 Task: Find connections with filter location Mol with filter topic #CEOwith filter profile language Spanish with filter current company Intelliswift Software with filter school Lions English School with filter industry Geothermal Electric Power Generation with filter service category Date Entry with filter keywords title Painter
Action: Mouse moved to (599, 220)
Screenshot: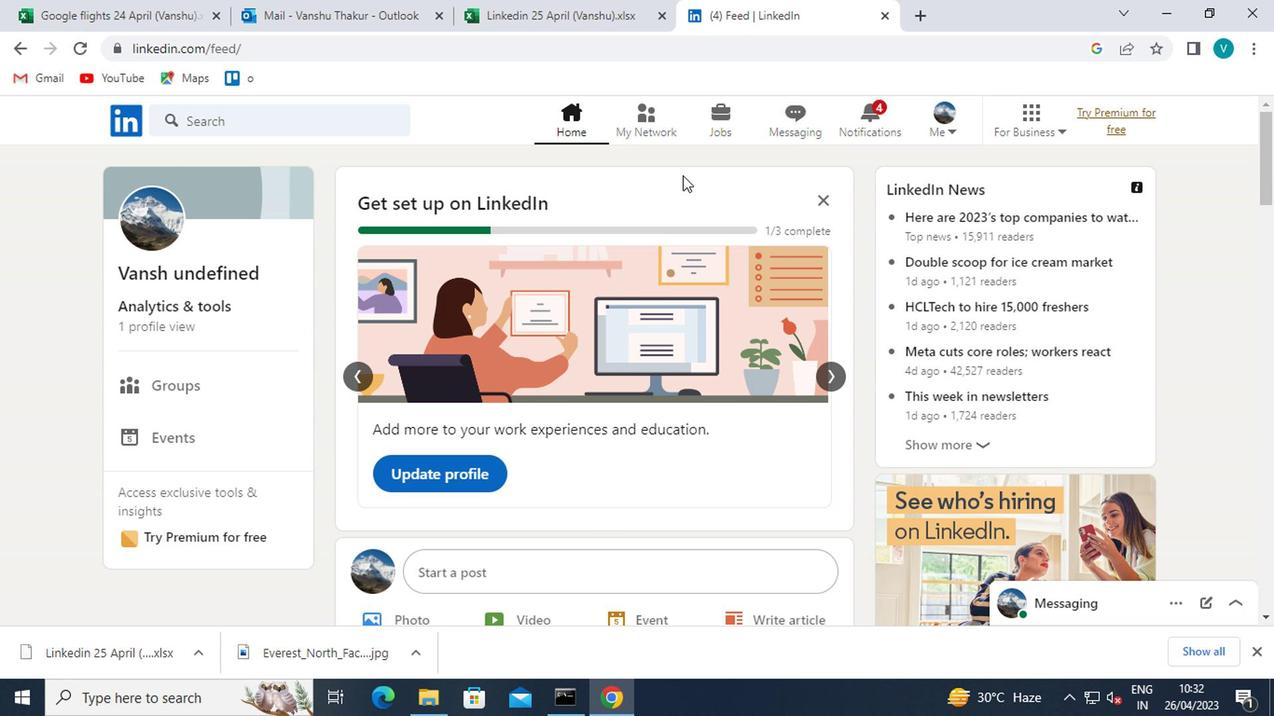 
Action: Mouse pressed left at (599, 220)
Screenshot: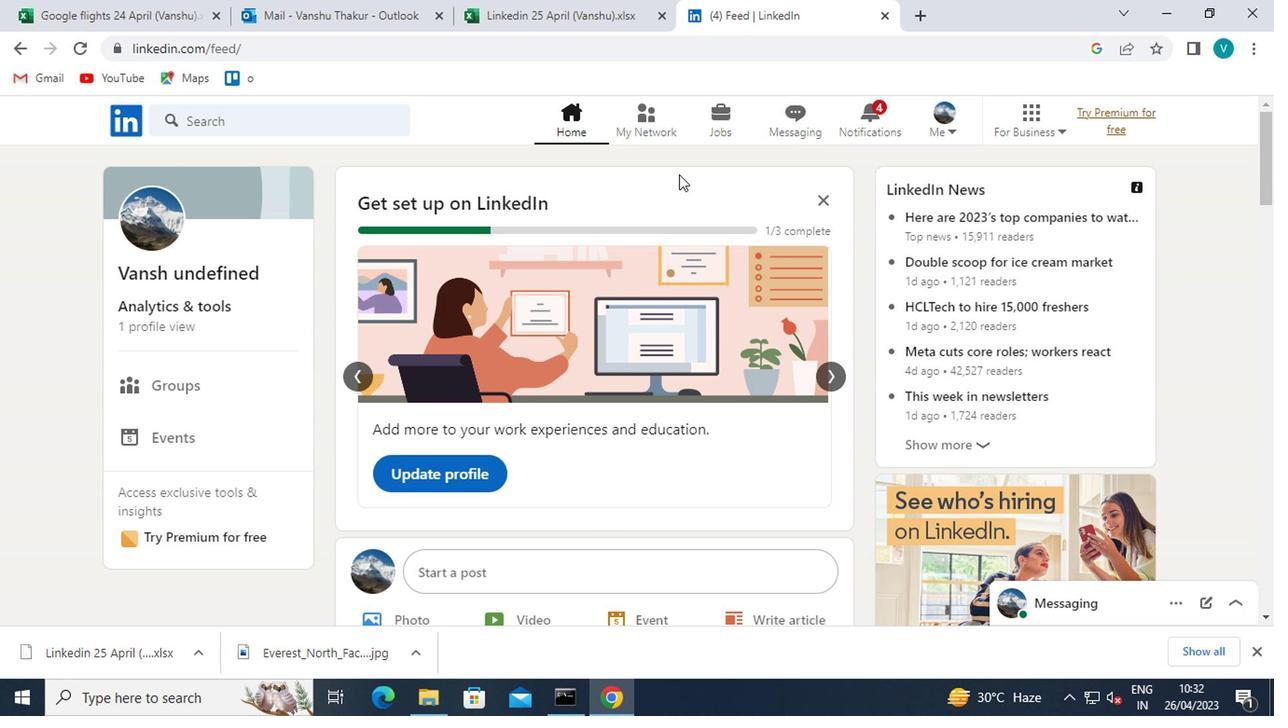 
Action: Mouse moved to (280, 293)
Screenshot: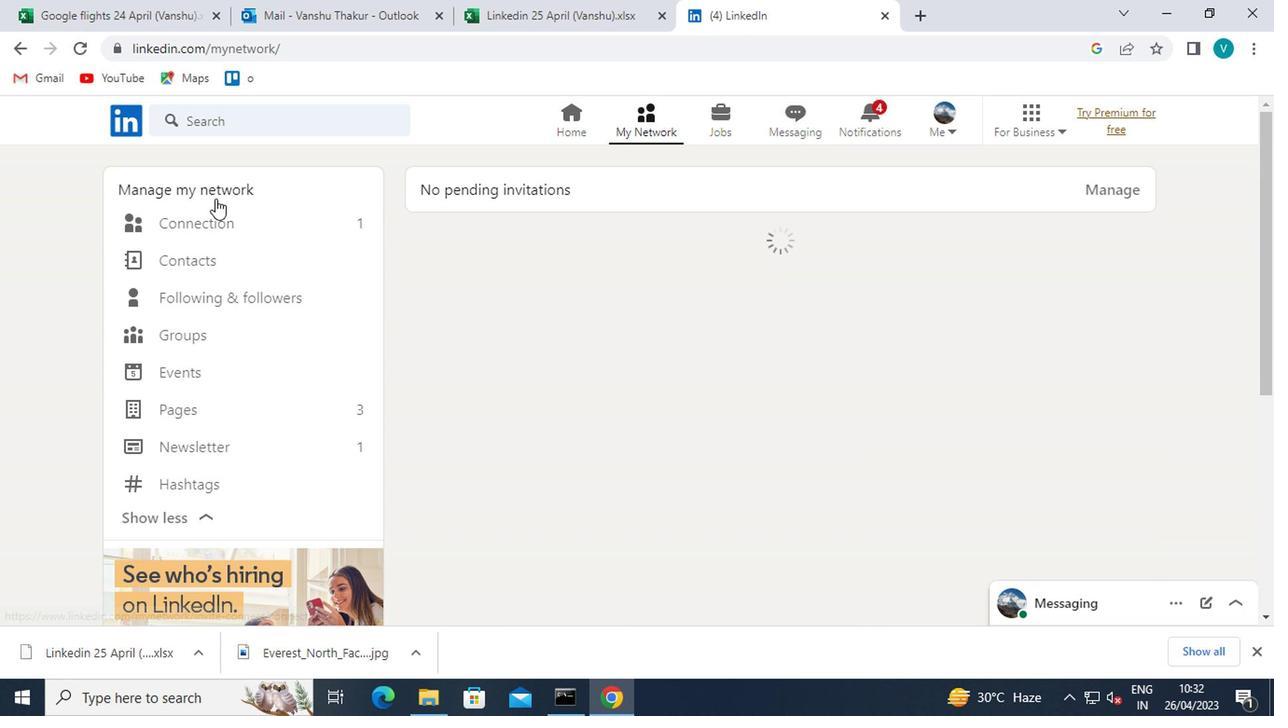 
Action: Mouse pressed left at (280, 293)
Screenshot: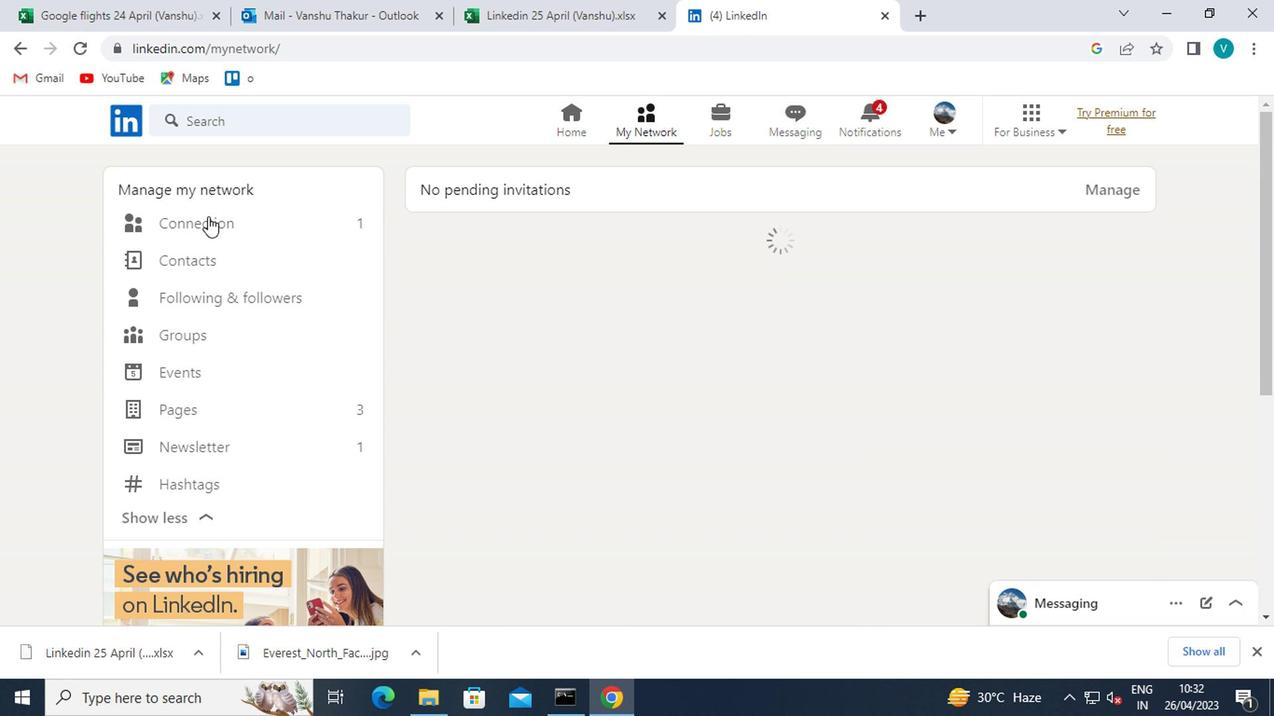 
Action: Mouse moved to (712, 295)
Screenshot: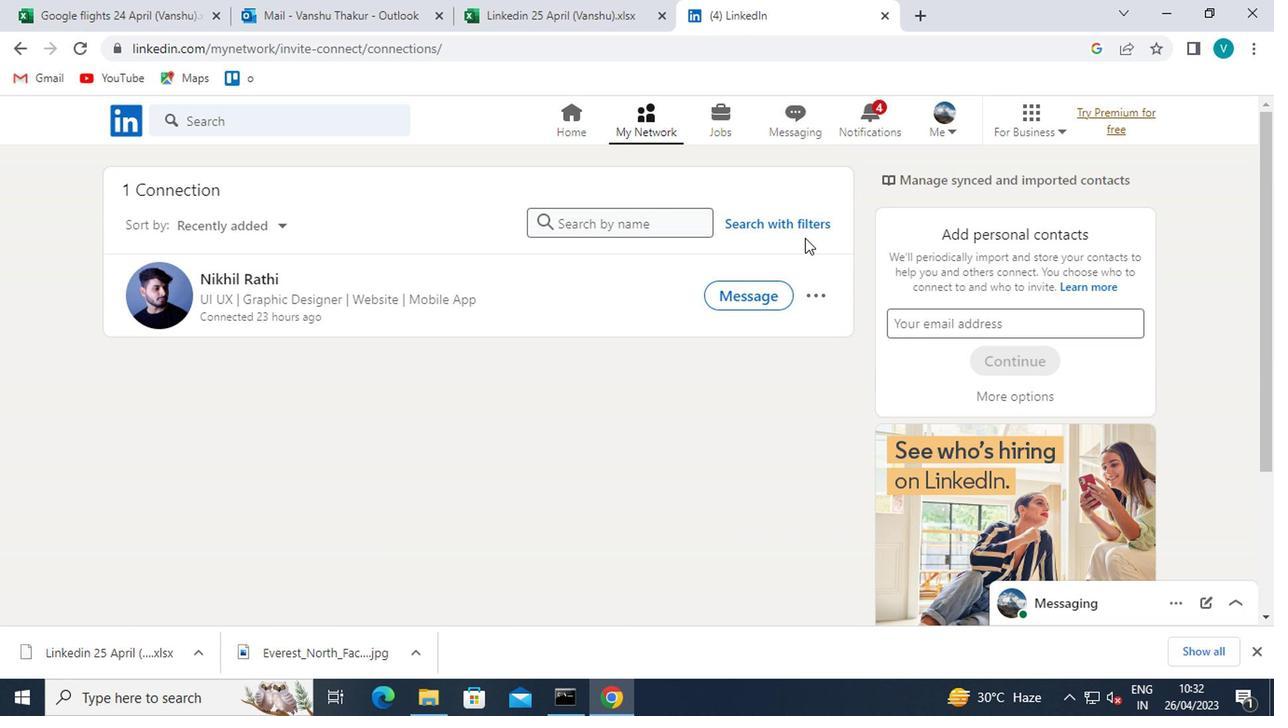 
Action: Mouse pressed left at (712, 295)
Screenshot: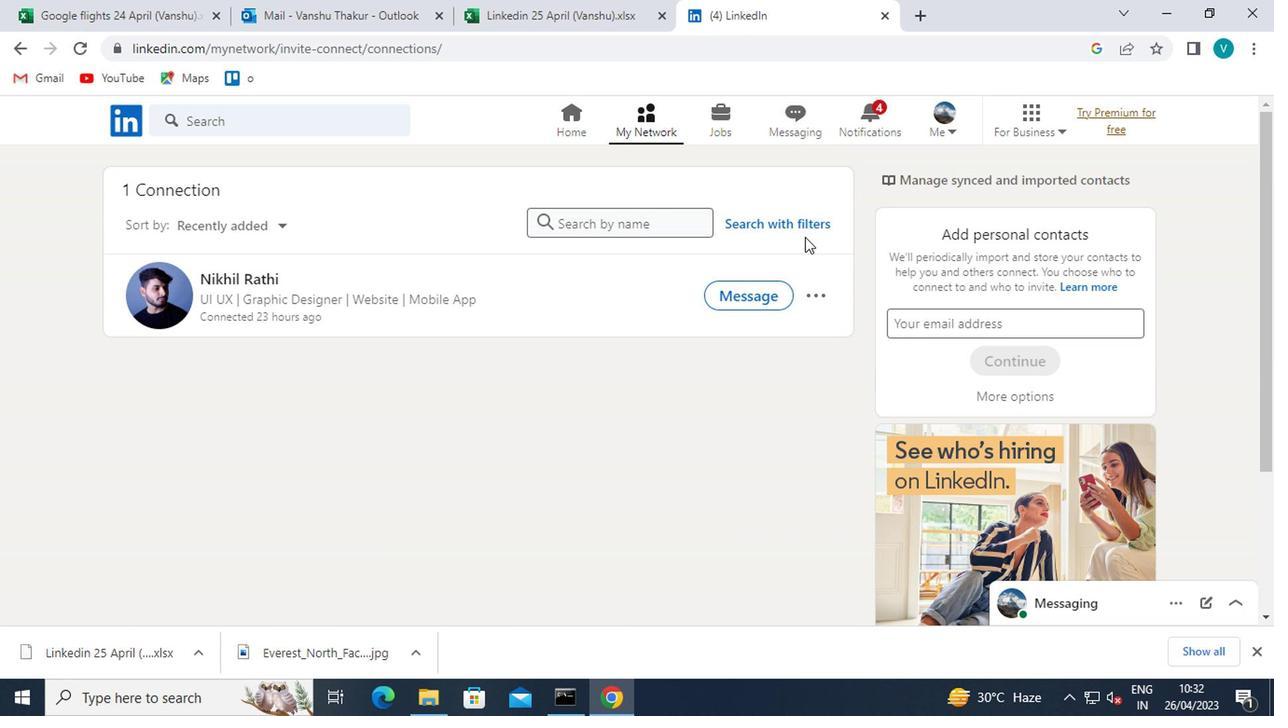 
Action: Mouse moved to (589, 261)
Screenshot: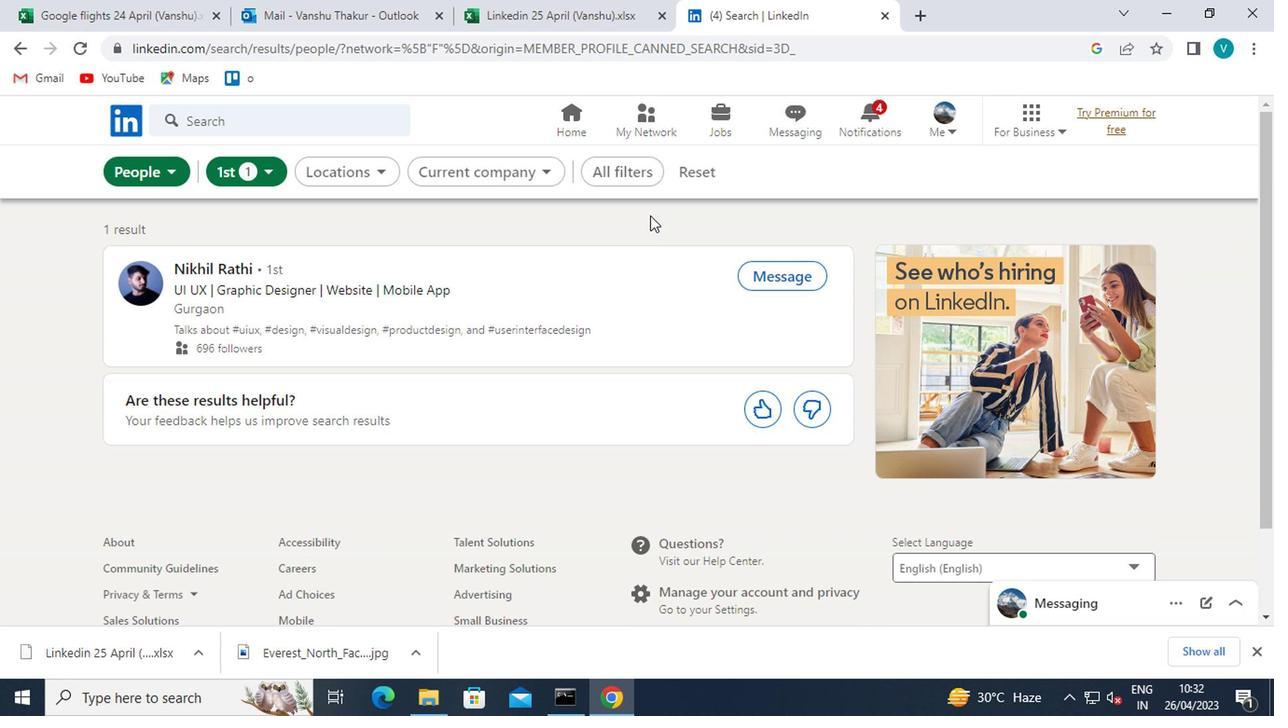 
Action: Mouse pressed left at (589, 261)
Screenshot: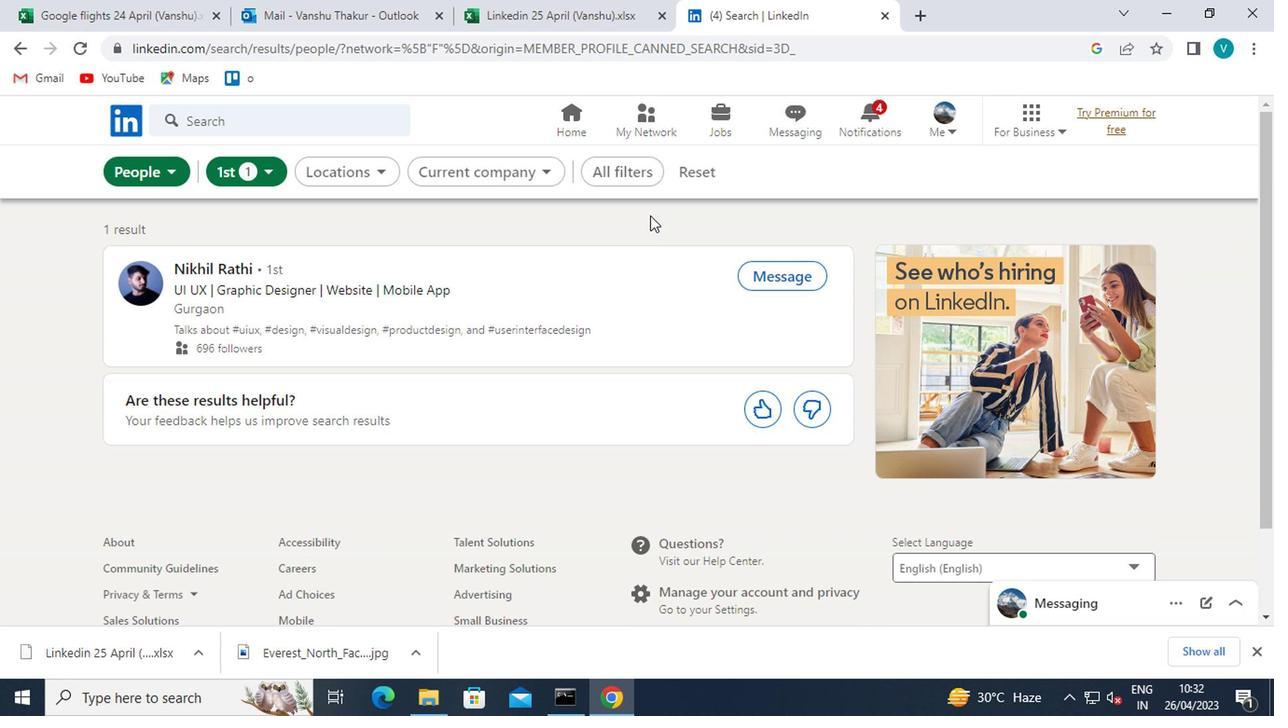 
Action: Mouse moved to (758, 406)
Screenshot: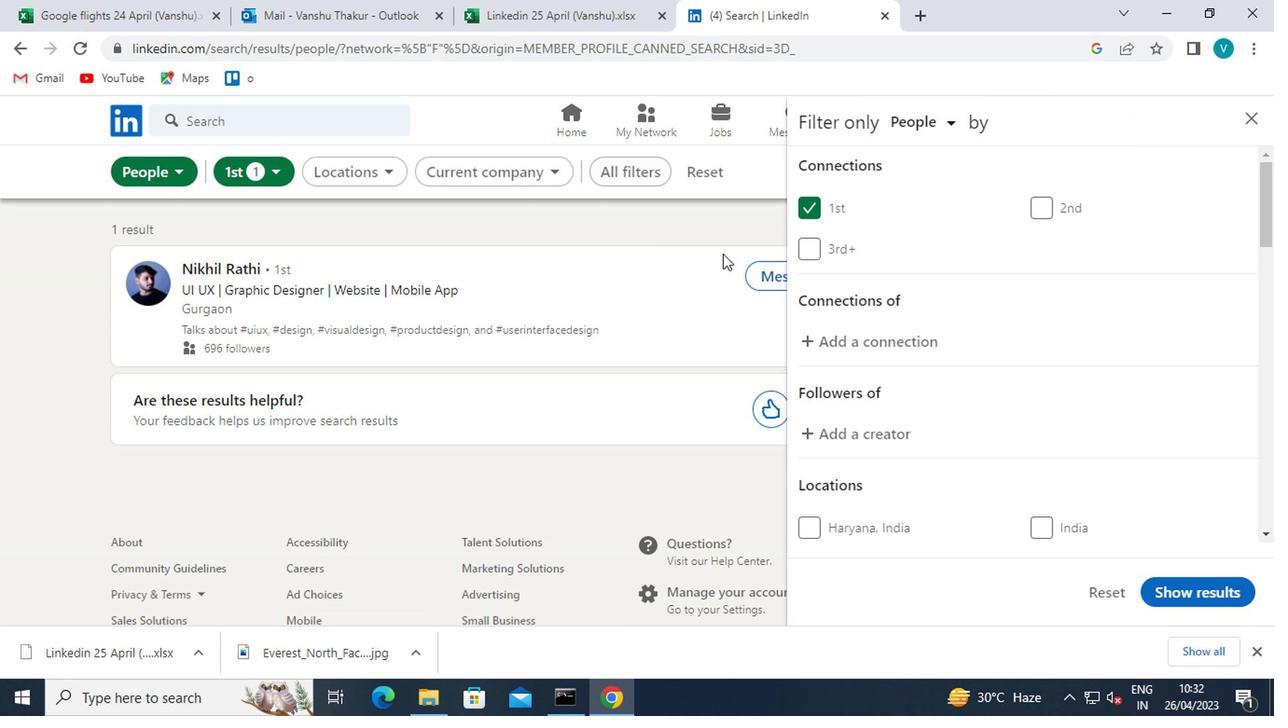 
Action: Mouse scrolled (758, 405) with delta (0, 0)
Screenshot: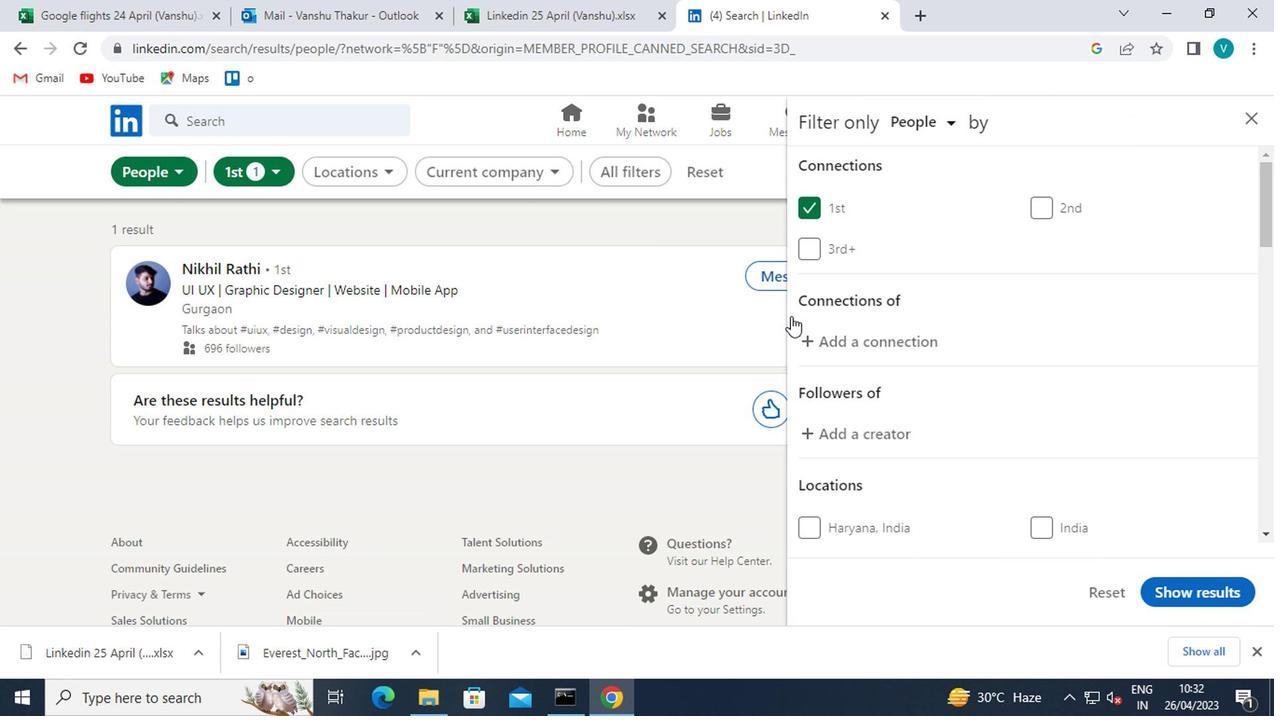 
Action: Mouse moved to (761, 410)
Screenshot: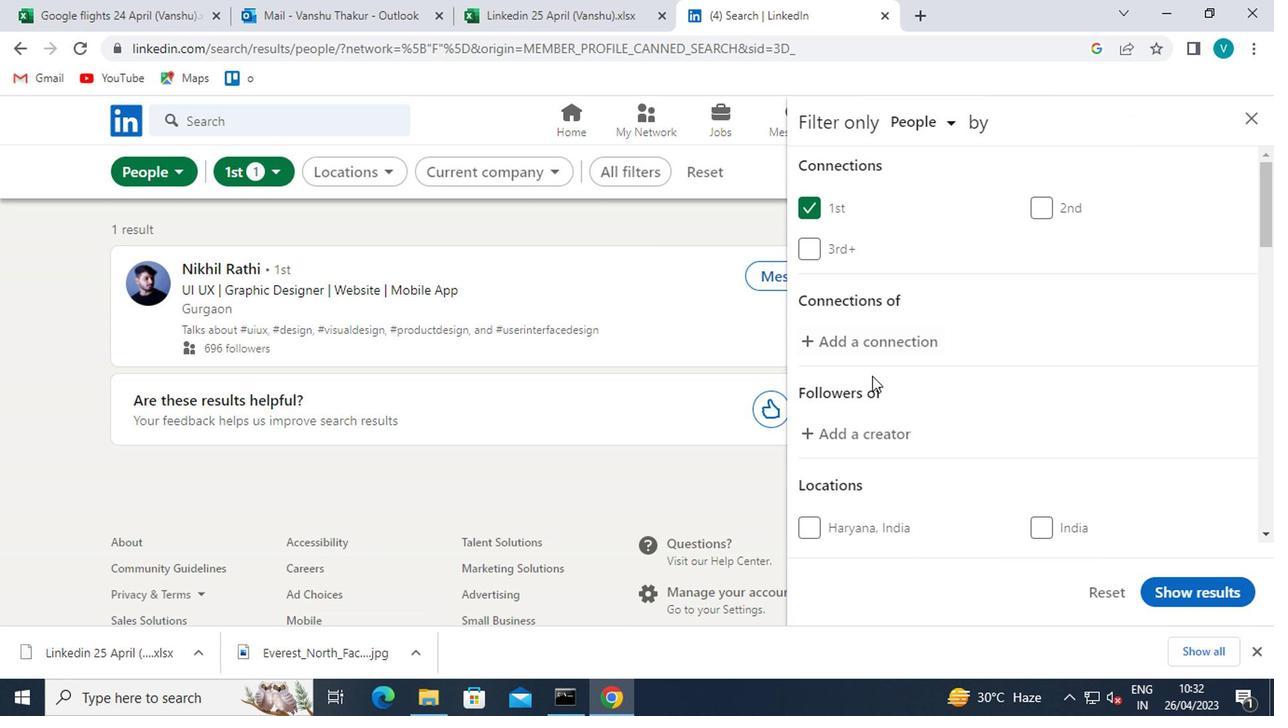 
Action: Mouse scrolled (761, 409) with delta (0, 0)
Screenshot: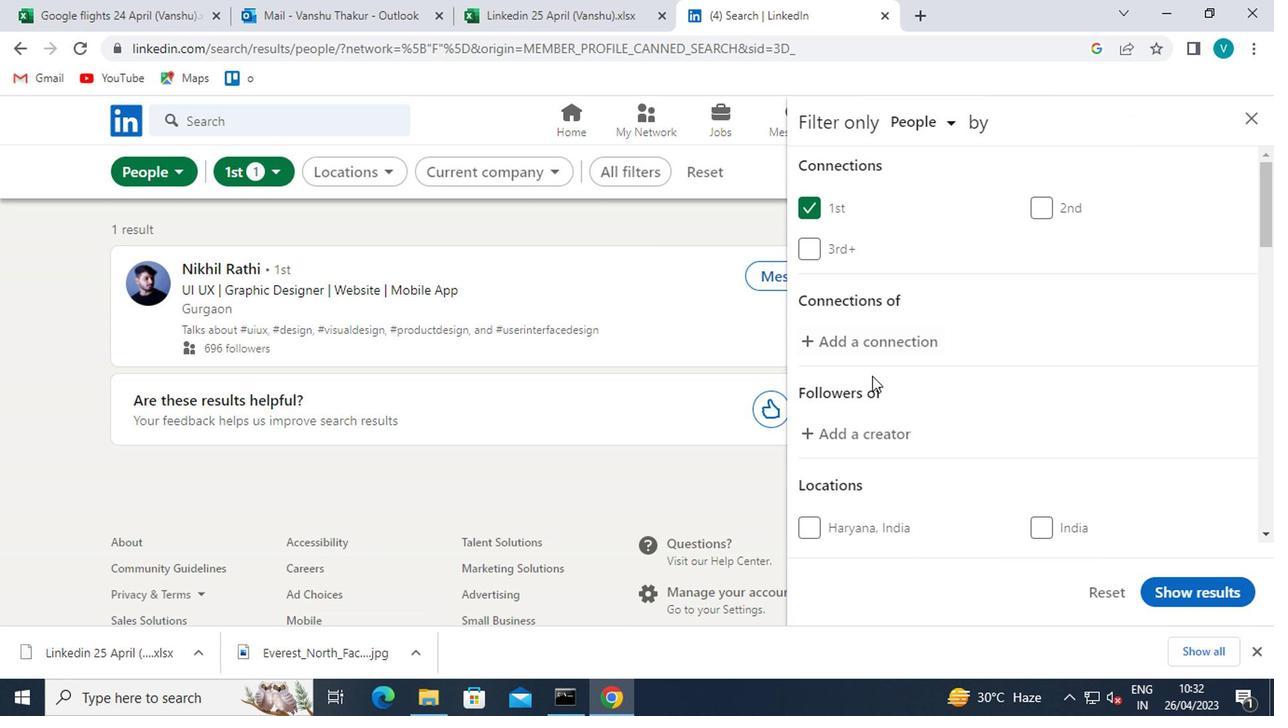 
Action: Mouse moved to (757, 439)
Screenshot: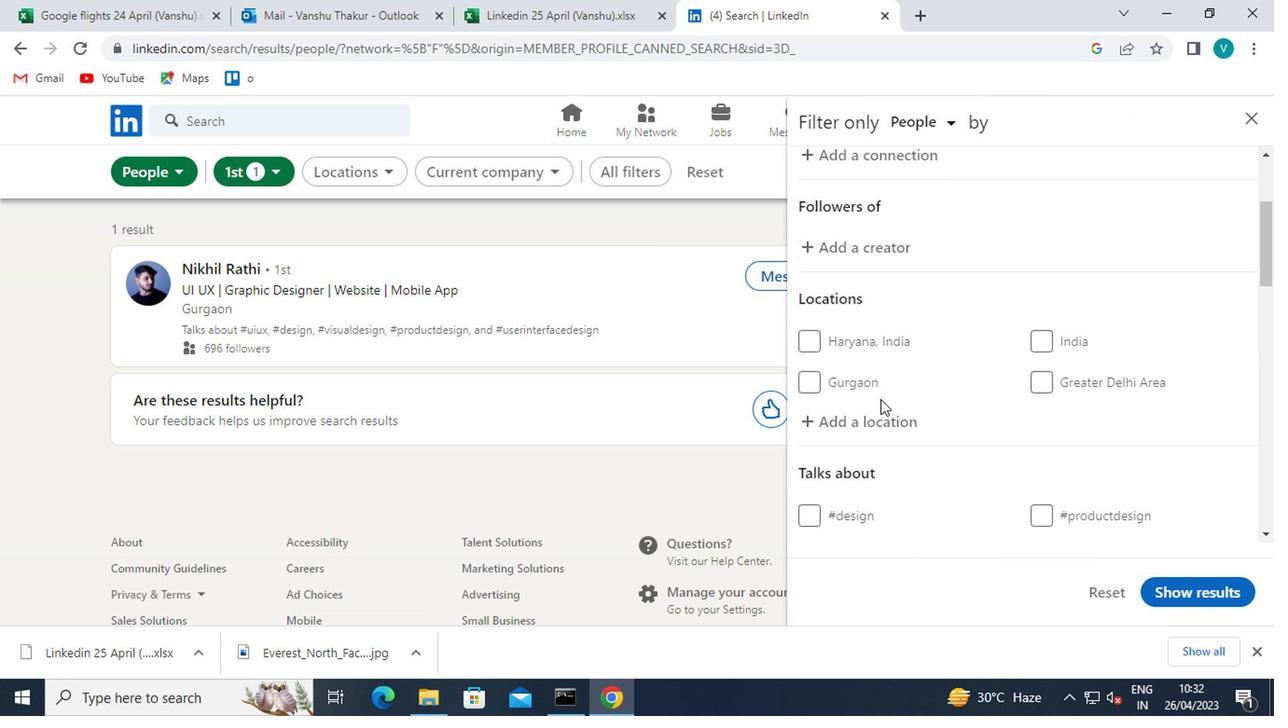 
Action: Mouse pressed left at (757, 439)
Screenshot: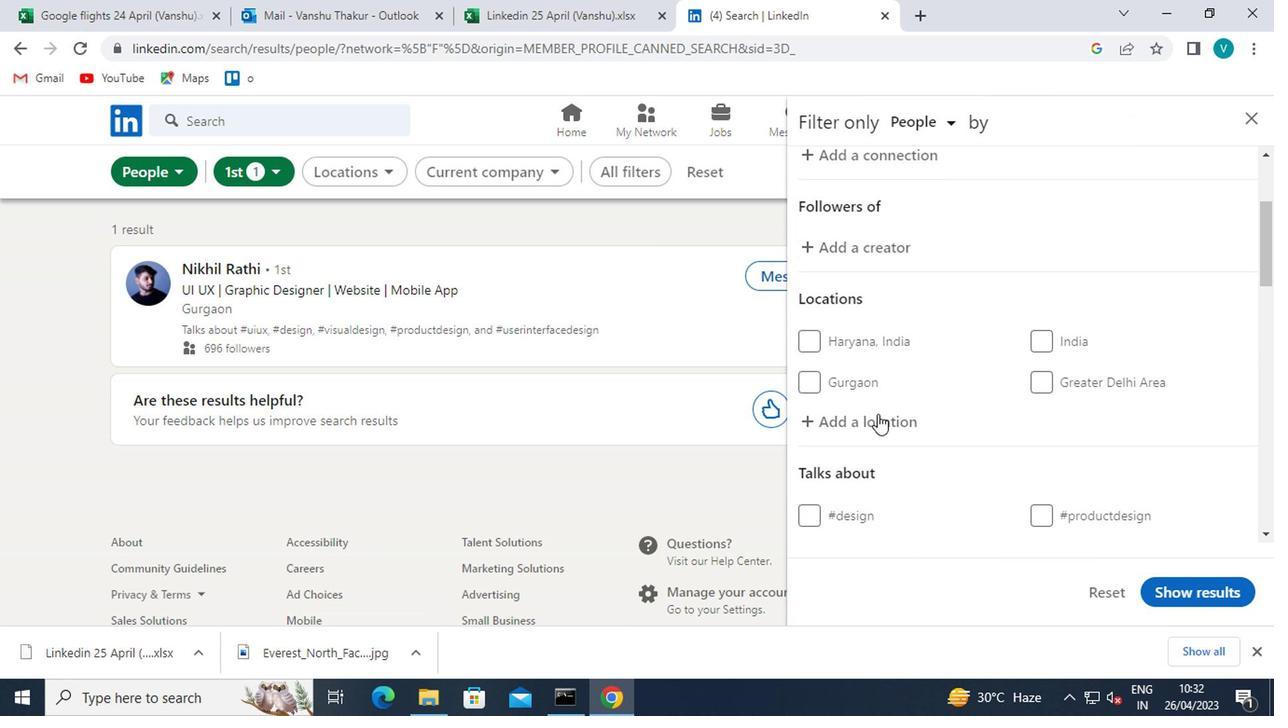 
Action: Key pressed <Key.shift>MOL
Screenshot: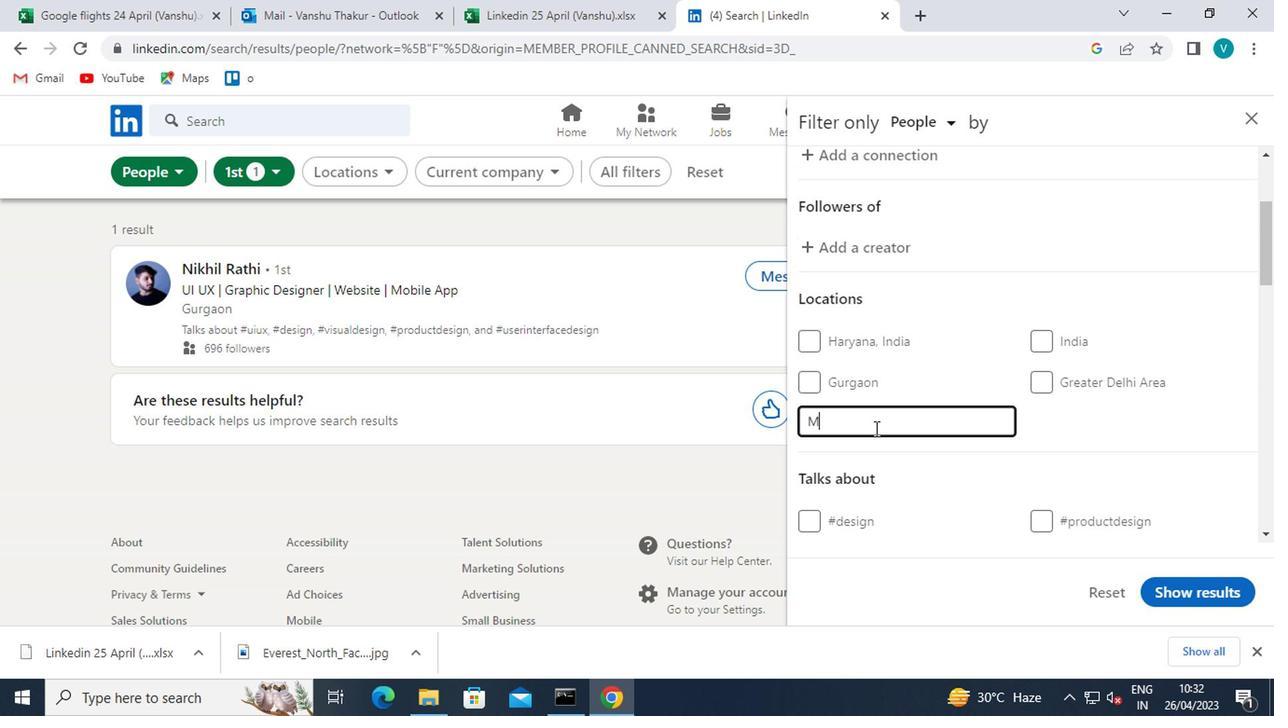 
Action: Mouse moved to (767, 478)
Screenshot: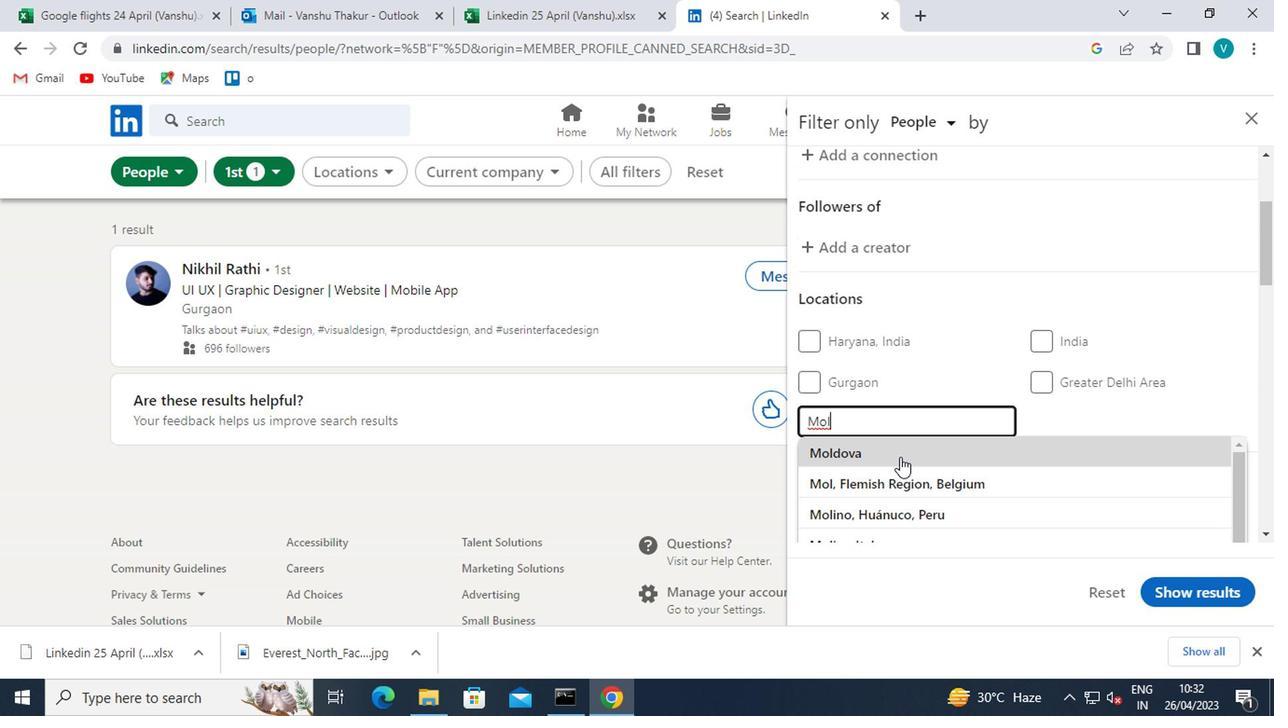 
Action: Mouse pressed left at (767, 478)
Screenshot: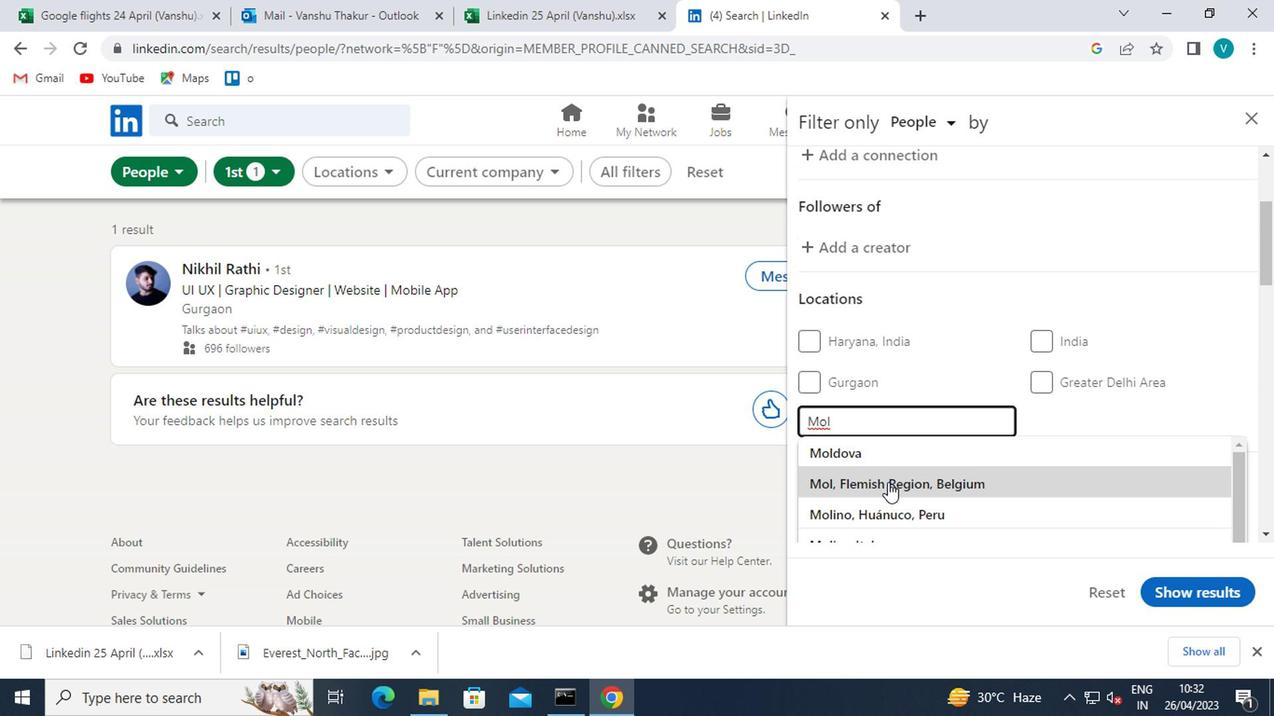 
Action: Mouse moved to (812, 429)
Screenshot: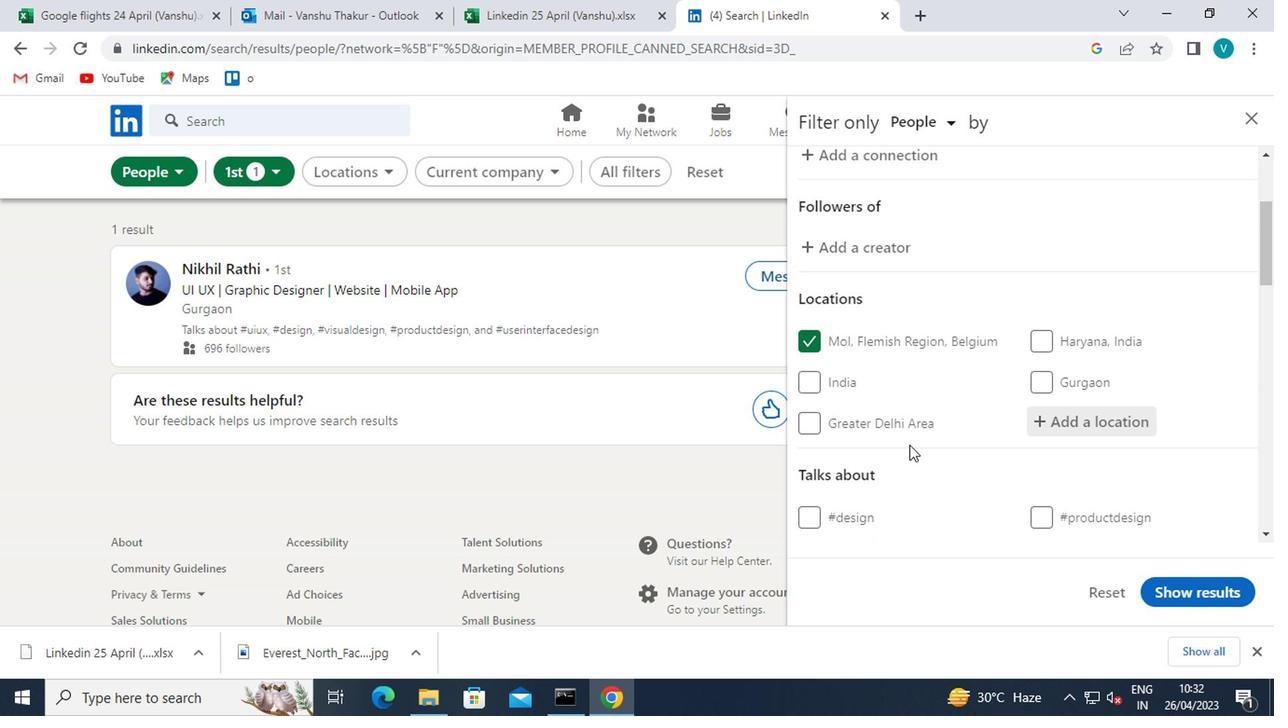 
Action: Mouse scrolled (812, 428) with delta (0, 0)
Screenshot: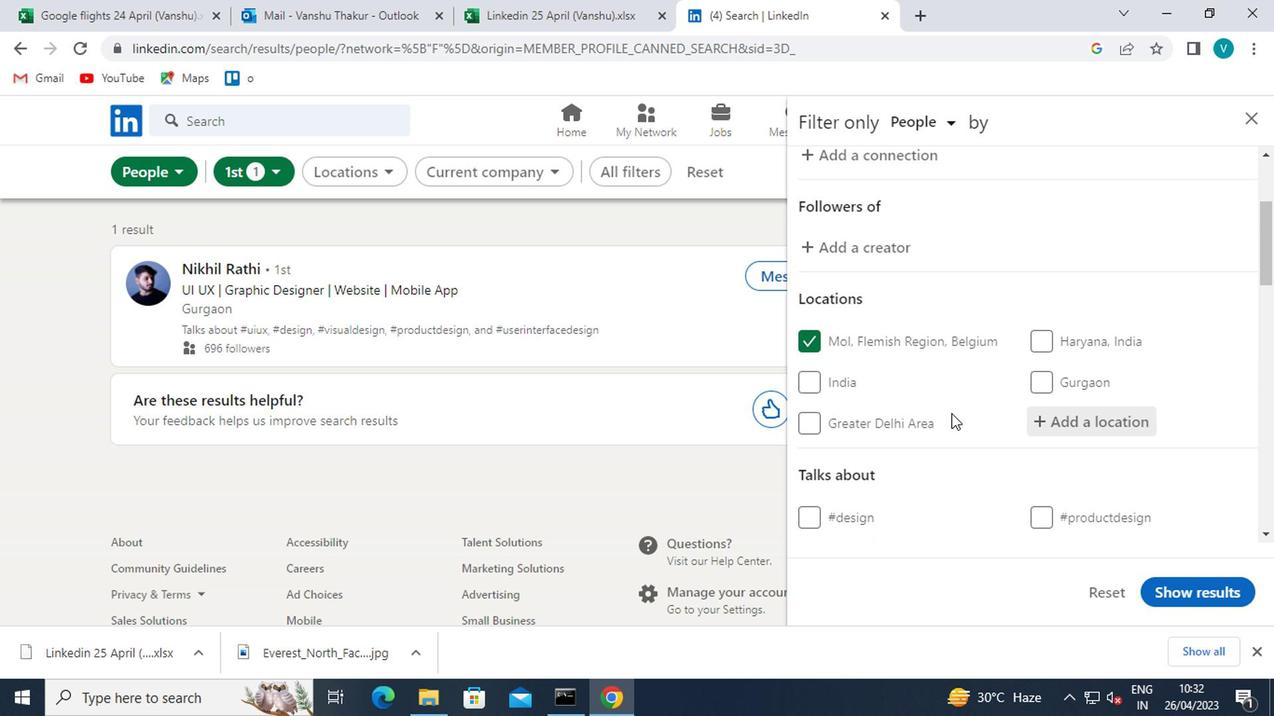 
Action: Mouse moved to (879, 495)
Screenshot: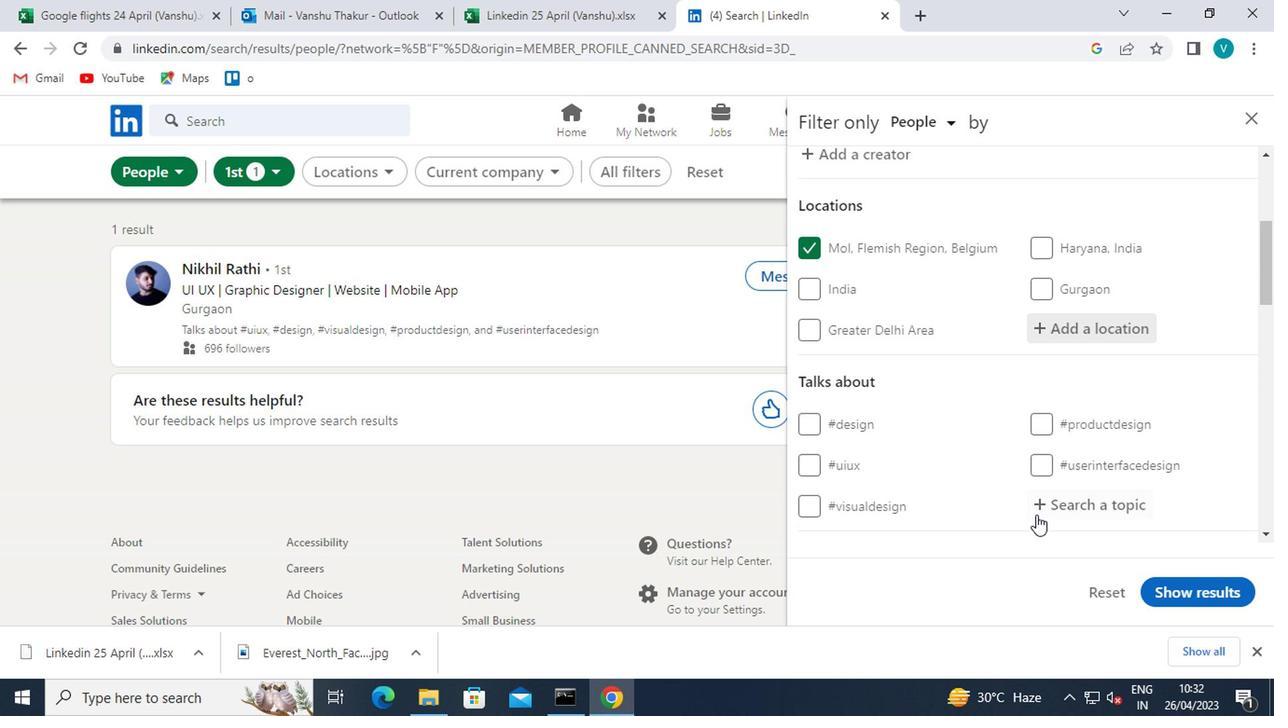 
Action: Mouse pressed left at (879, 495)
Screenshot: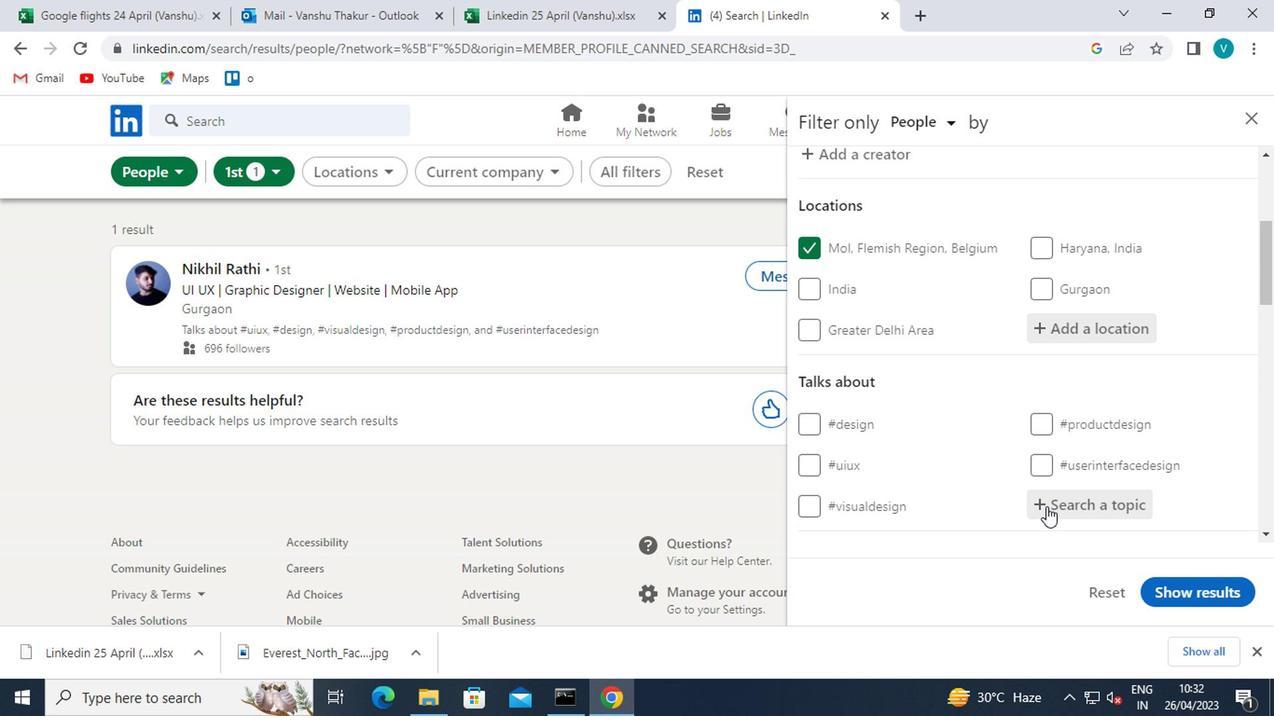 
Action: Key pressed <Key.shift>#<Key.shift>CEO
Screenshot: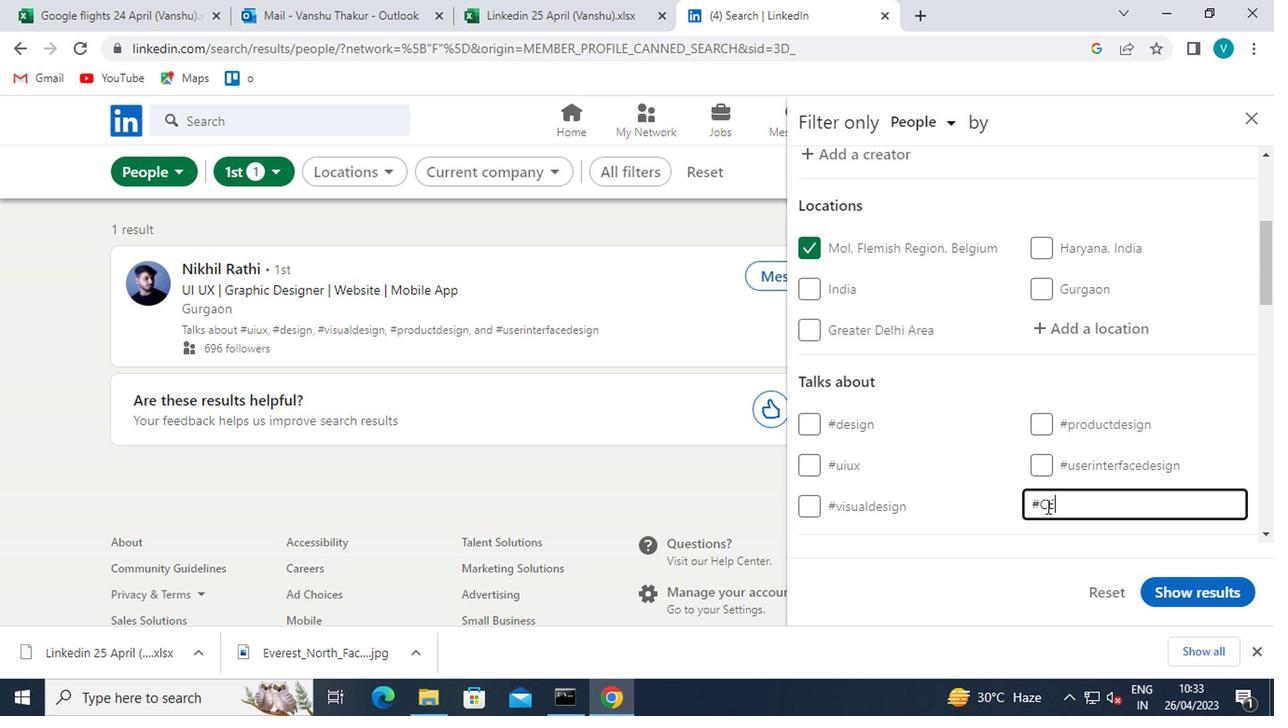
Action: Mouse moved to (869, 512)
Screenshot: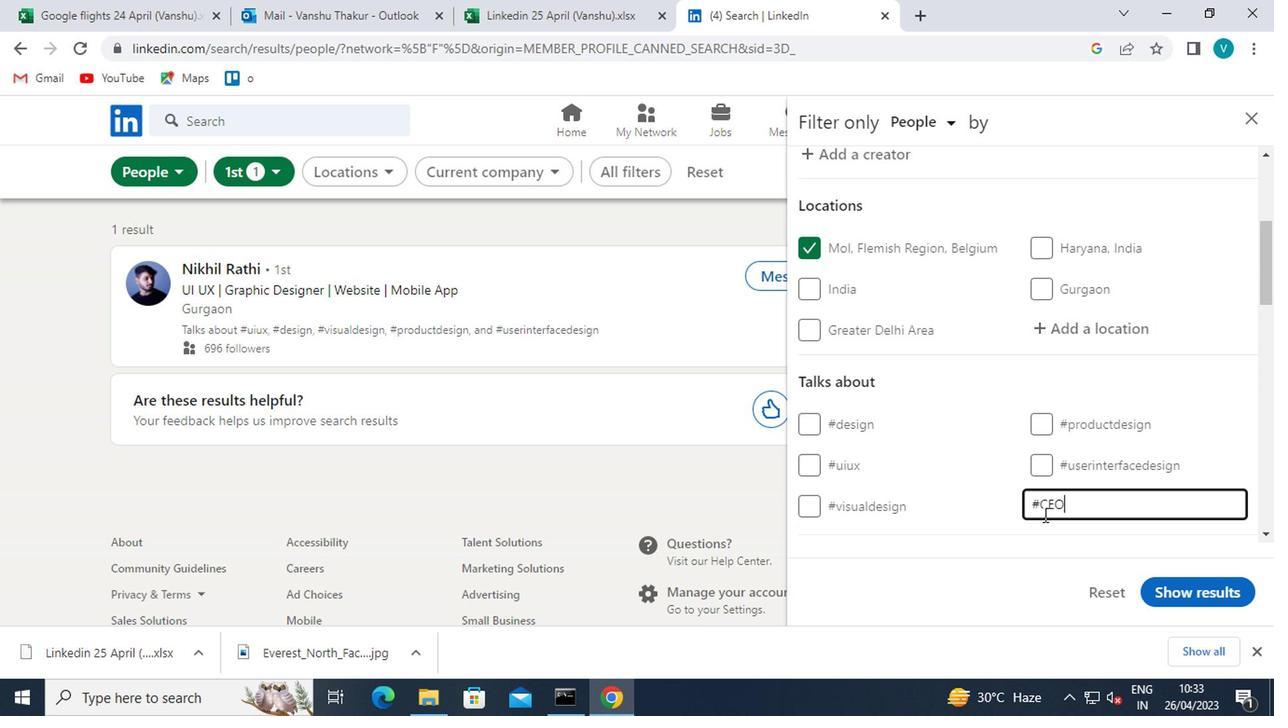 
Action: Mouse pressed left at (869, 512)
Screenshot: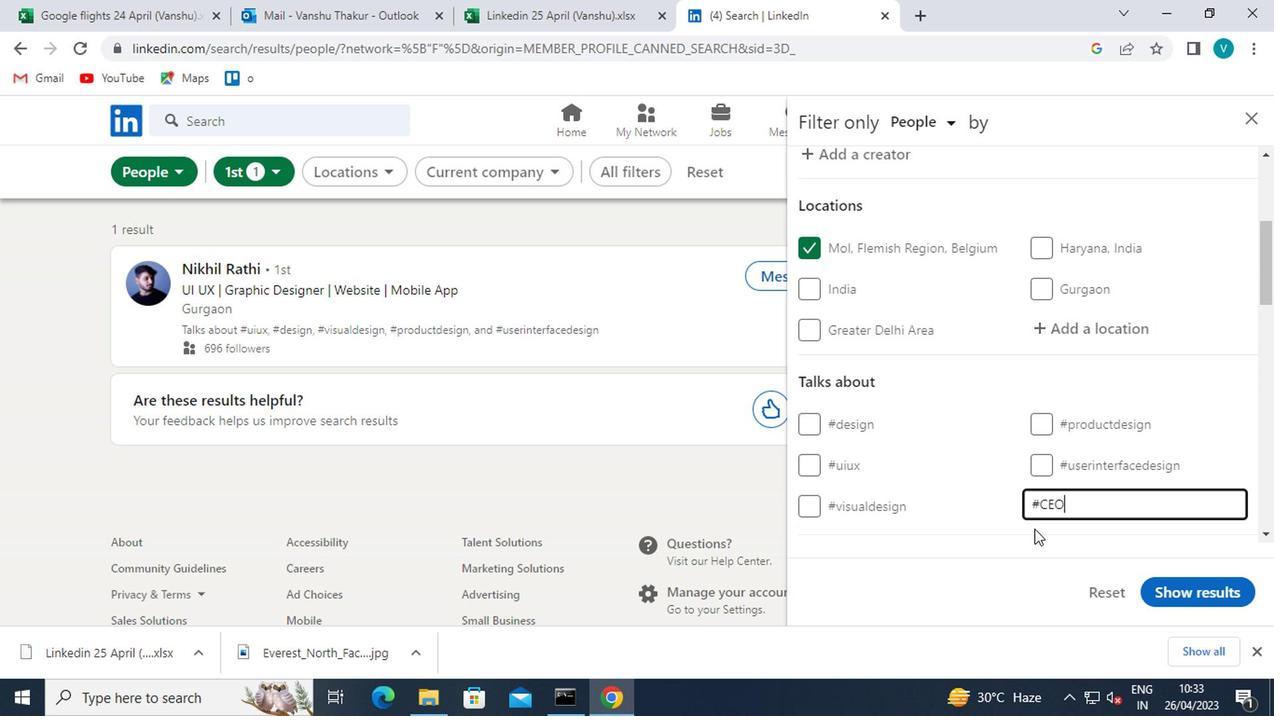 
Action: Mouse scrolled (869, 511) with delta (0, 0)
Screenshot: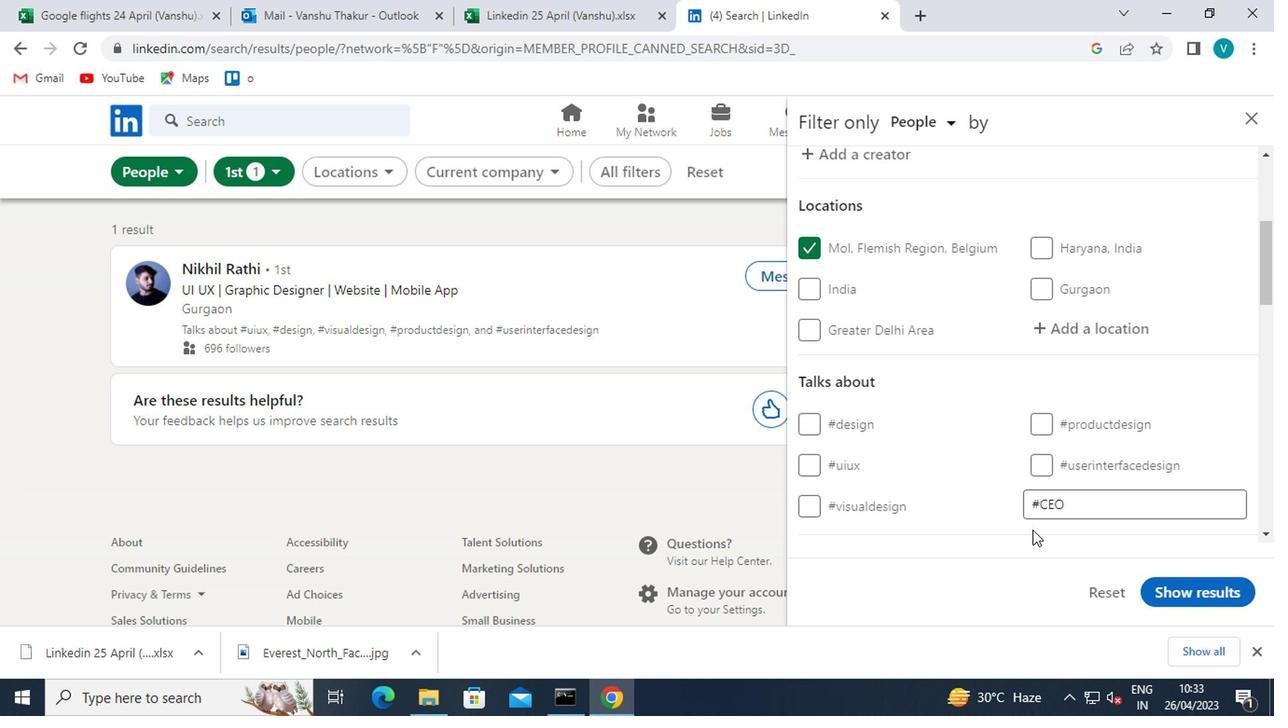 
Action: Mouse scrolled (869, 511) with delta (0, 0)
Screenshot: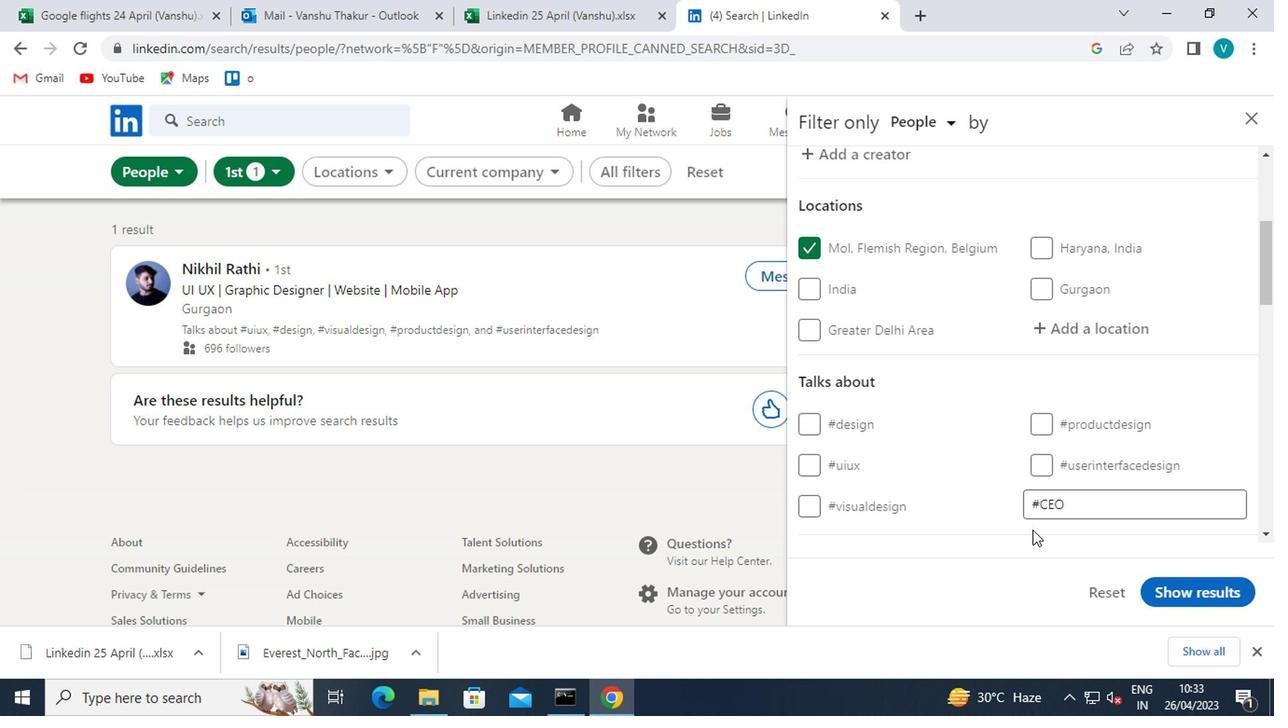 
Action: Mouse moved to (755, 421)
Screenshot: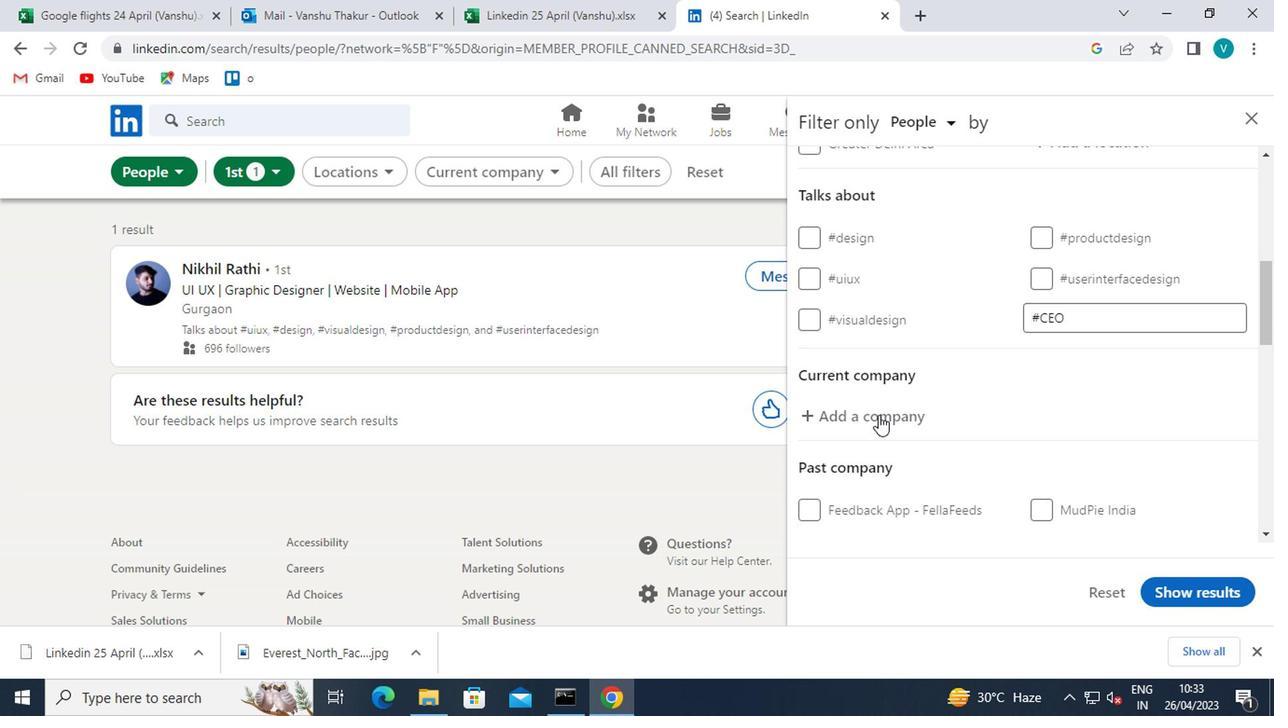
Action: Mouse pressed left at (755, 421)
Screenshot: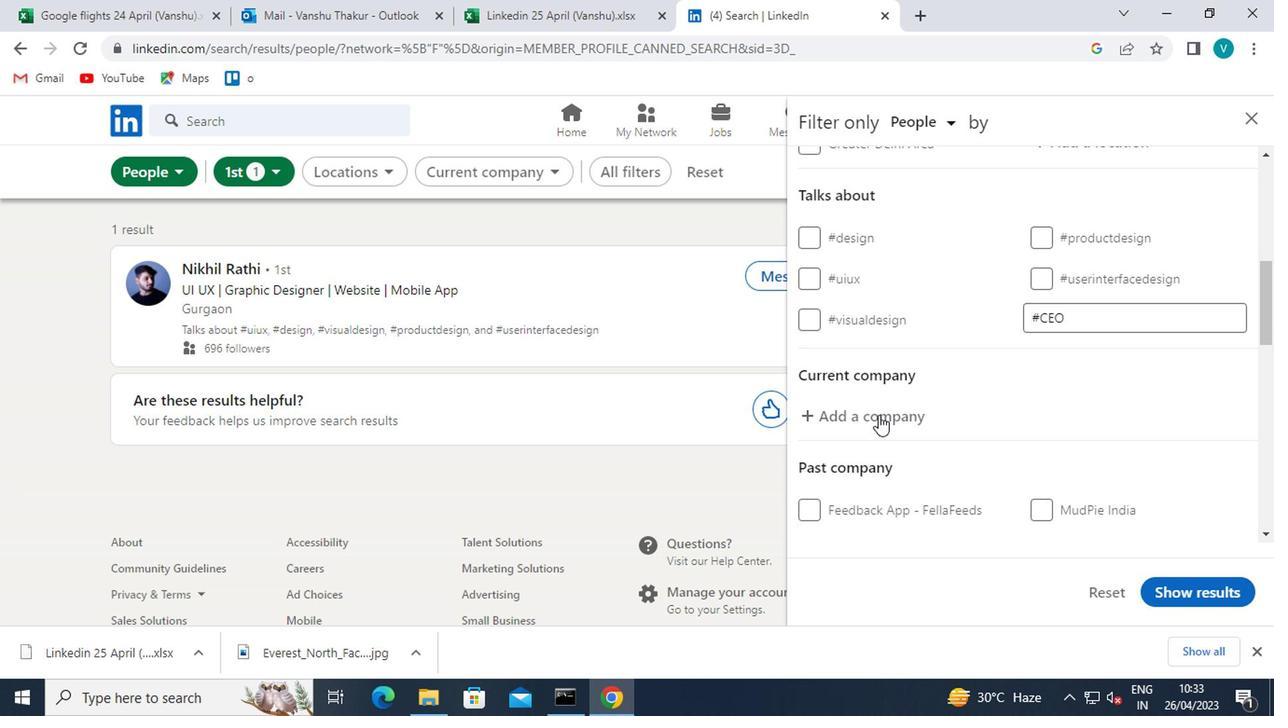 
Action: Mouse moved to (755, 434)
Screenshot: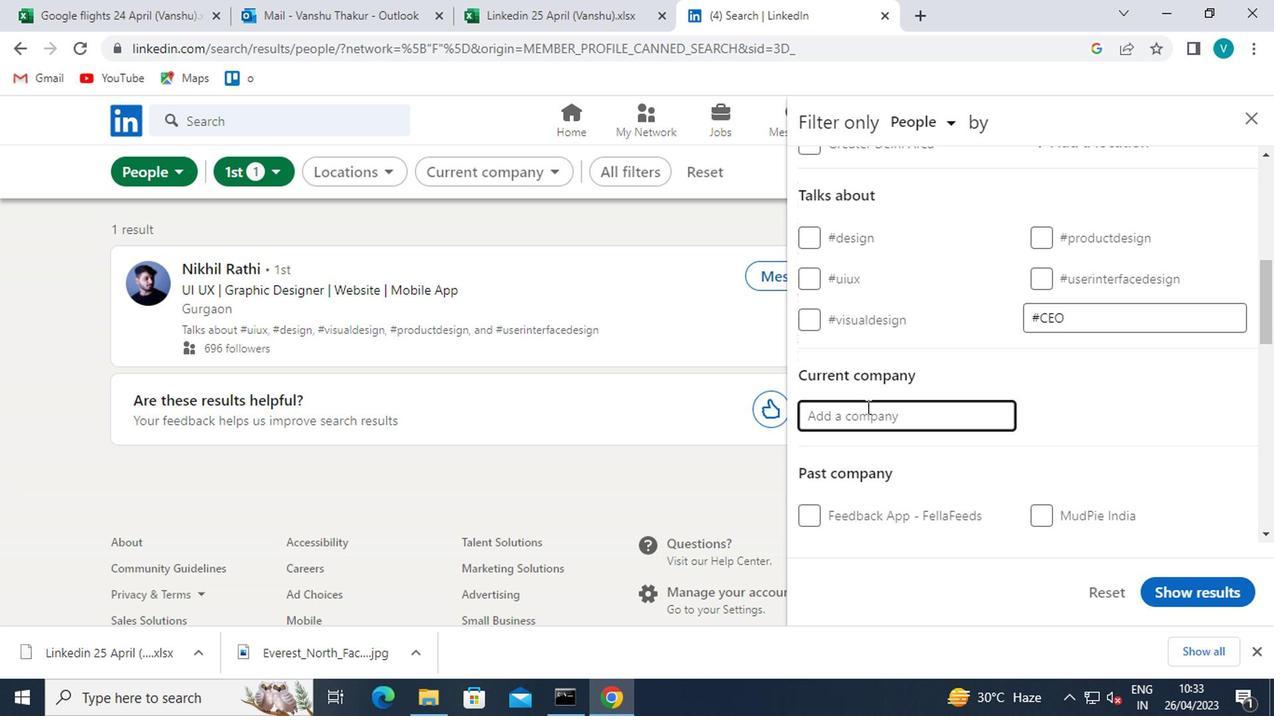 
Action: Key pressed <Key.shift>INTELLISWIFT
Screenshot: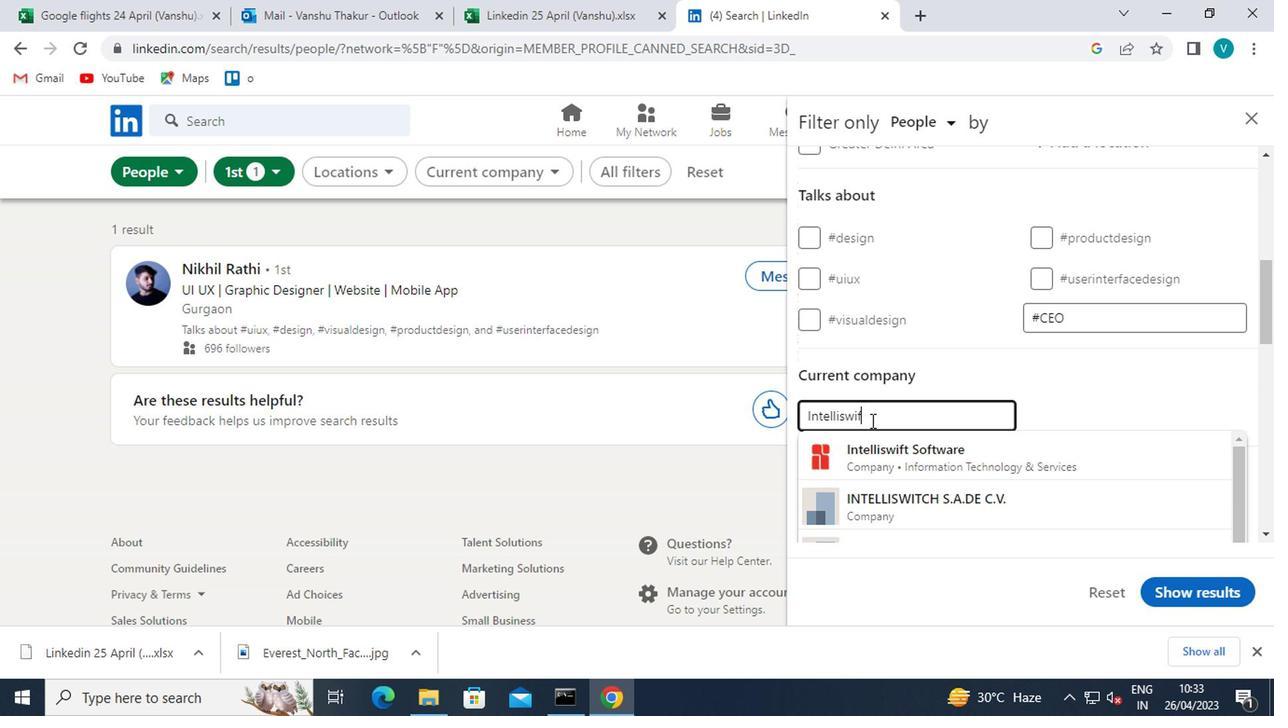 
Action: Mouse moved to (771, 465)
Screenshot: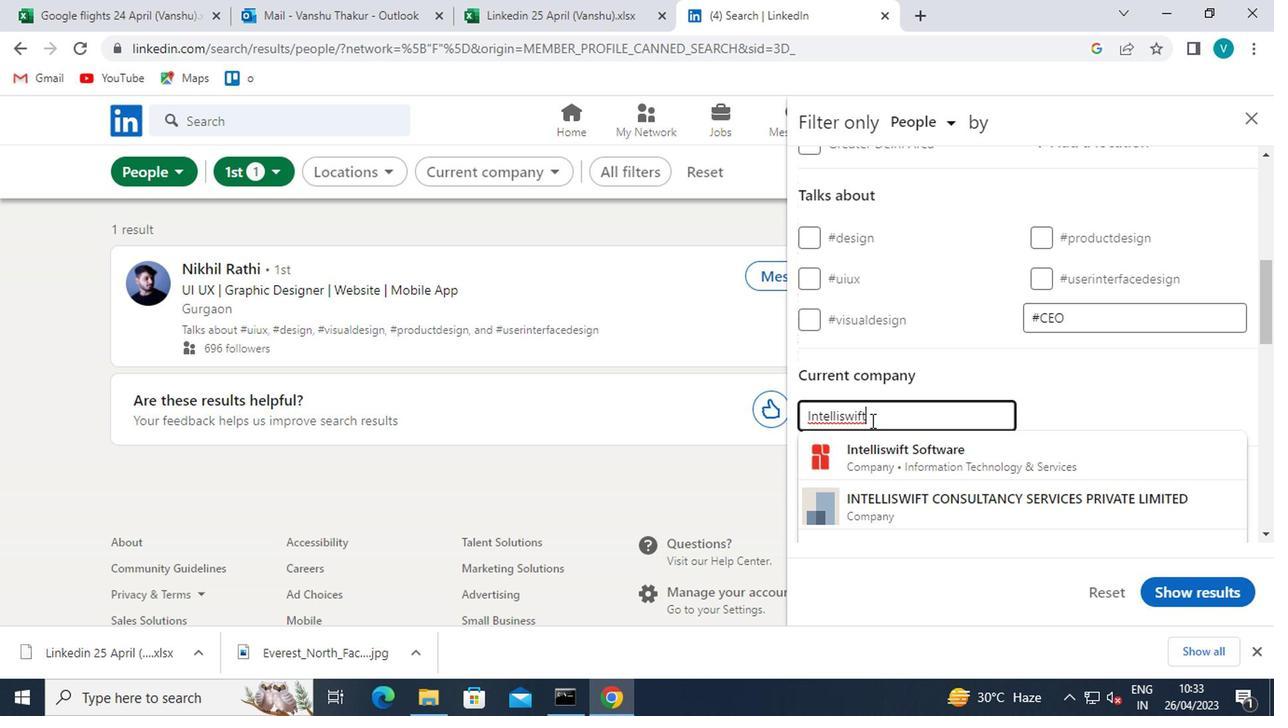 
Action: Mouse pressed left at (771, 465)
Screenshot: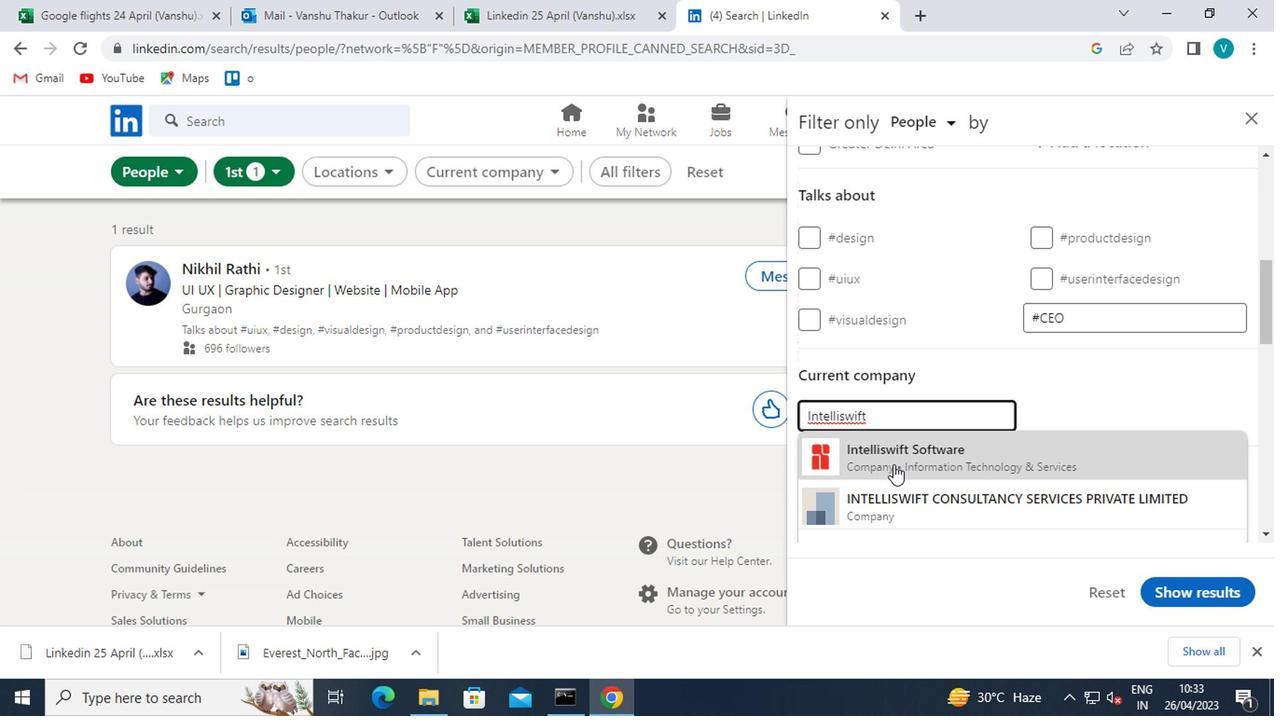 
Action: Mouse moved to (766, 459)
Screenshot: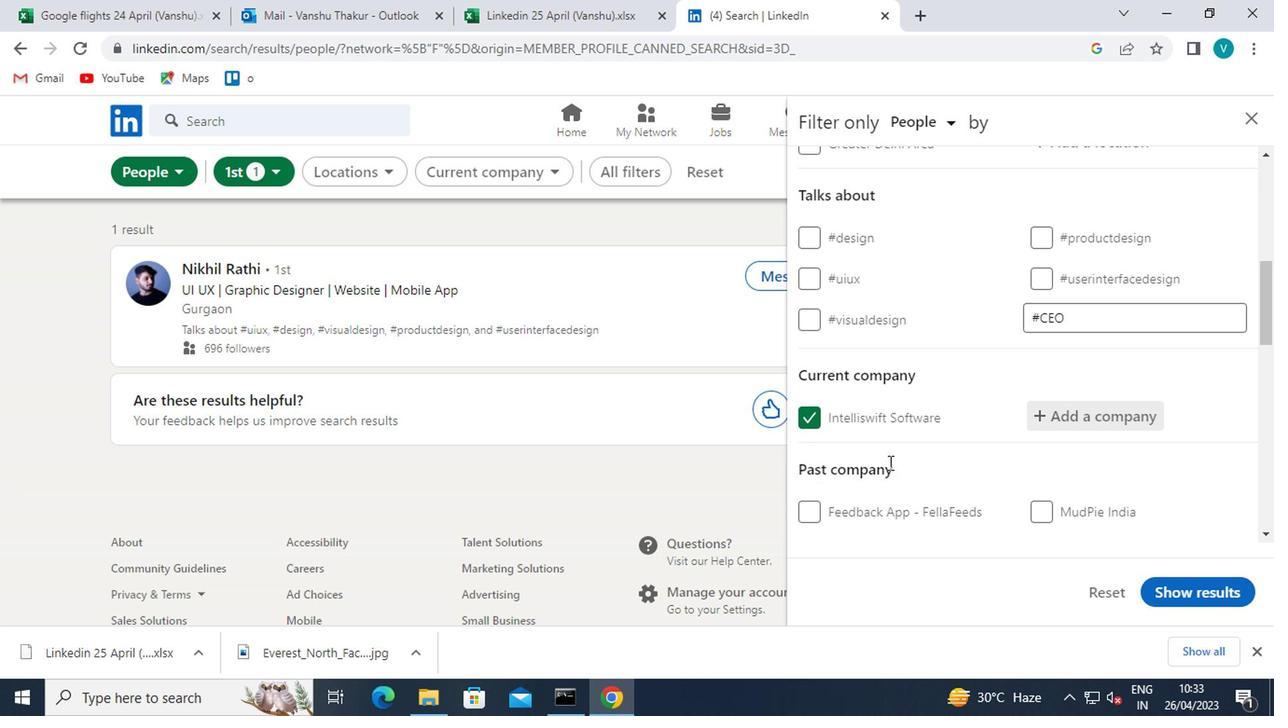 
Action: Mouse scrolled (766, 459) with delta (0, 0)
Screenshot: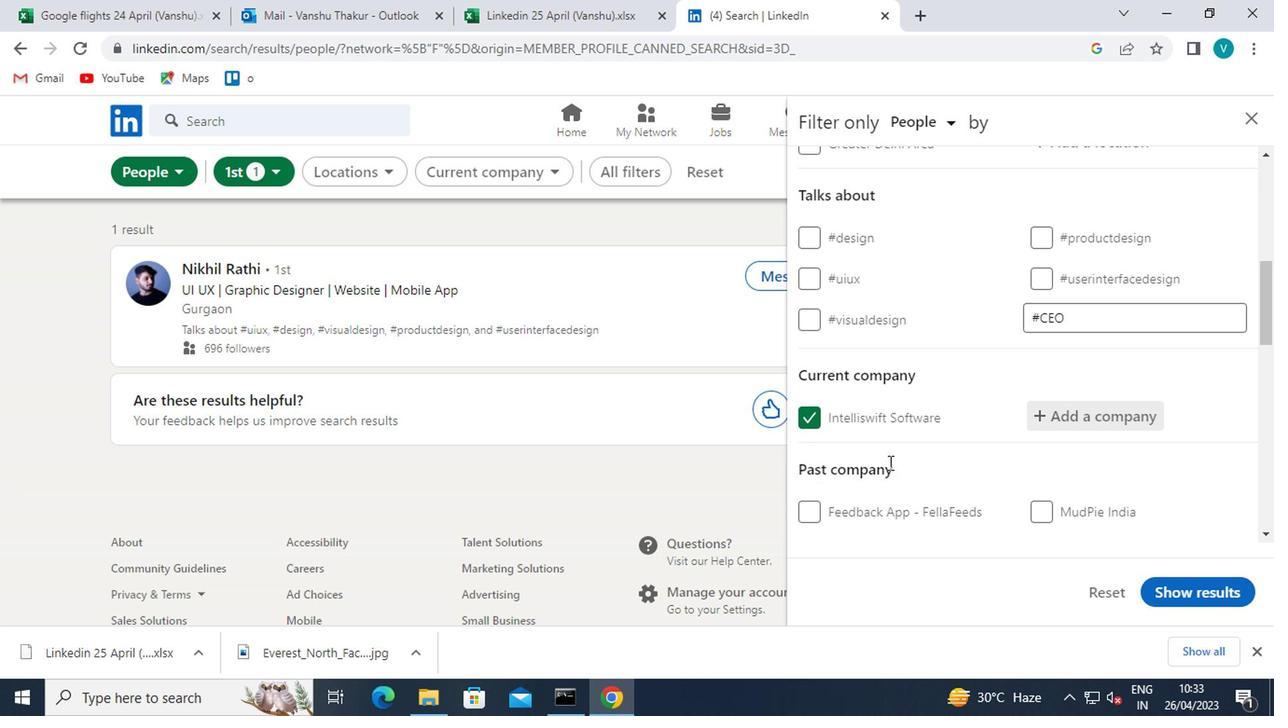 
Action: Mouse moved to (766, 459)
Screenshot: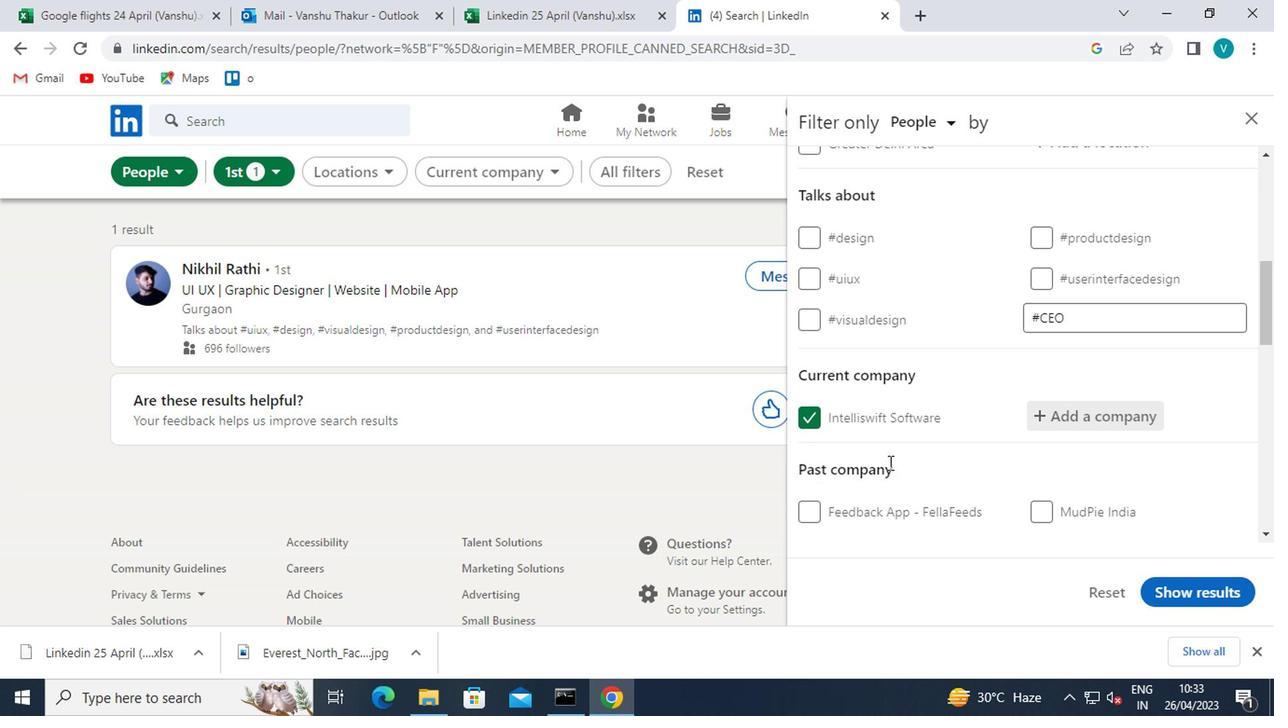 
Action: Mouse scrolled (766, 459) with delta (0, 0)
Screenshot: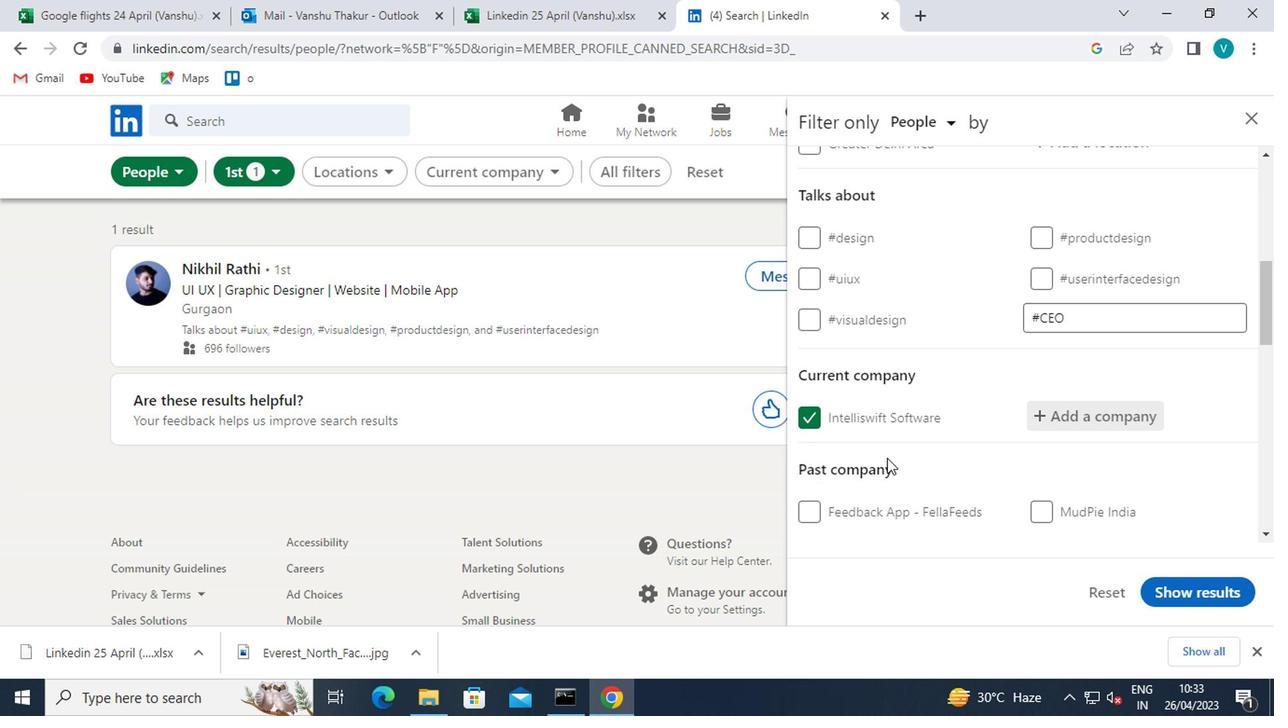 
Action: Mouse scrolled (766, 459) with delta (0, 0)
Screenshot: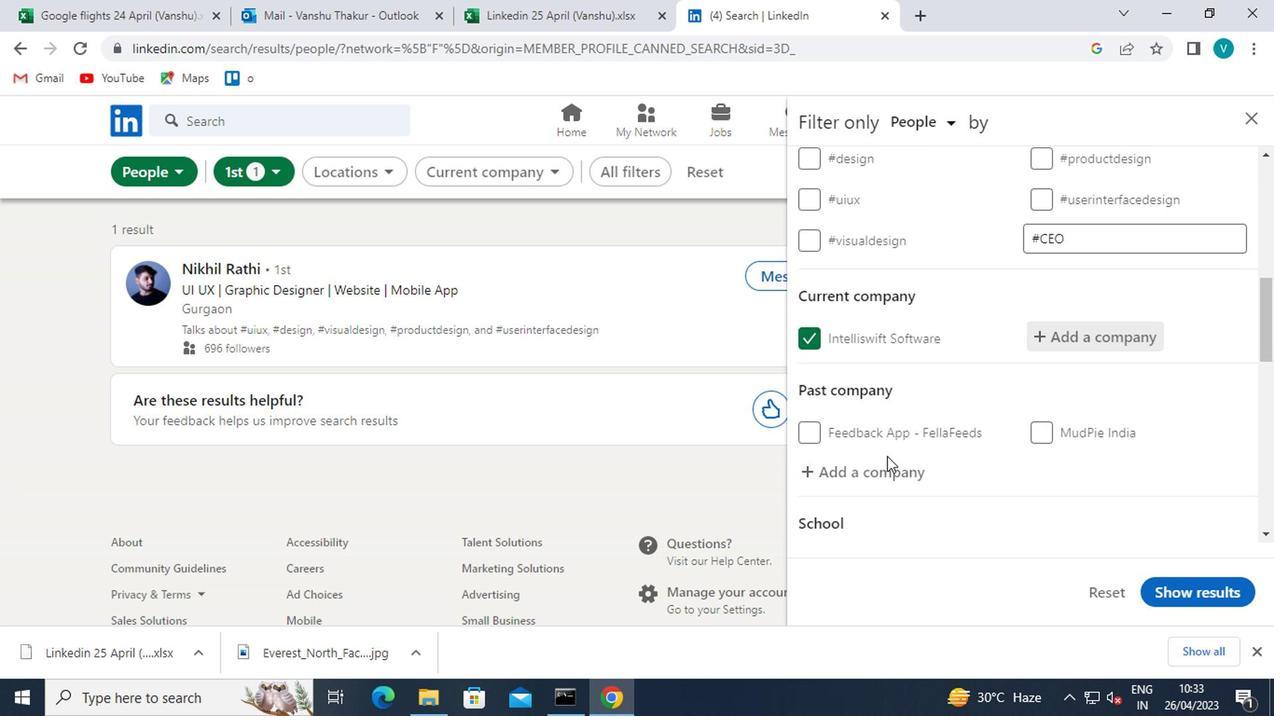 
Action: Mouse moved to (763, 437)
Screenshot: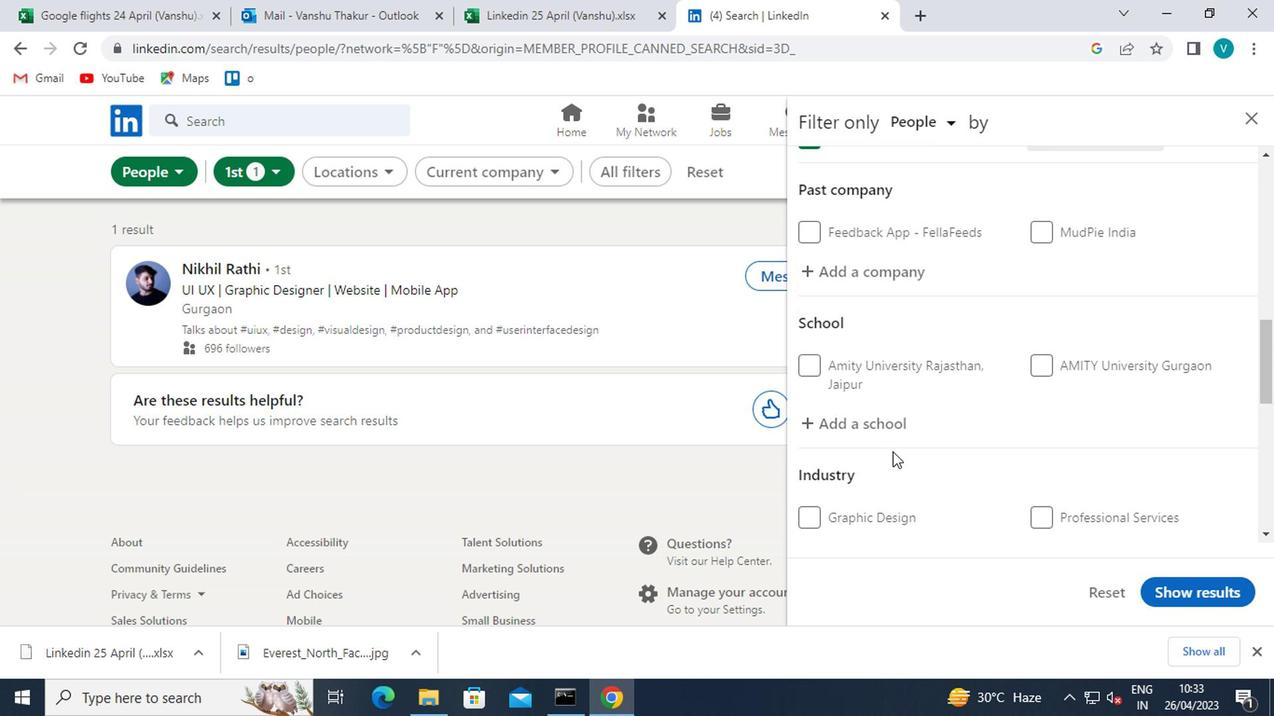 
Action: Mouse pressed left at (763, 437)
Screenshot: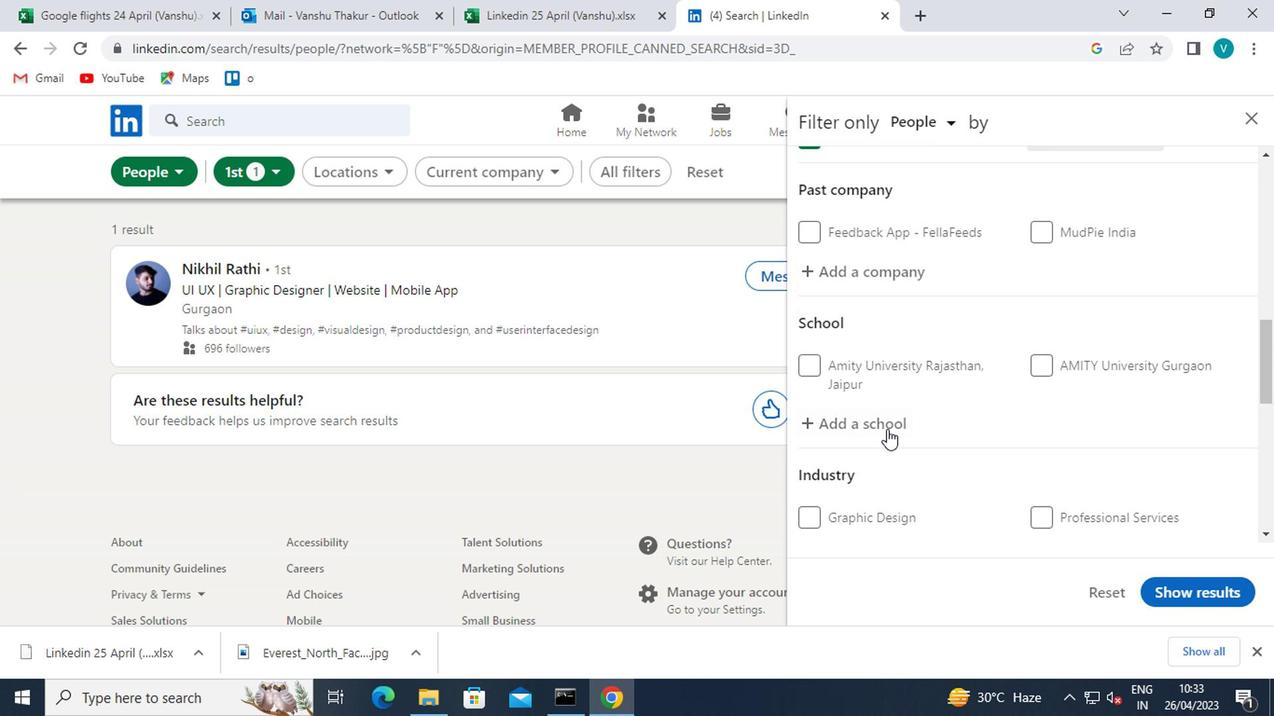 
Action: Mouse moved to (763, 436)
Screenshot: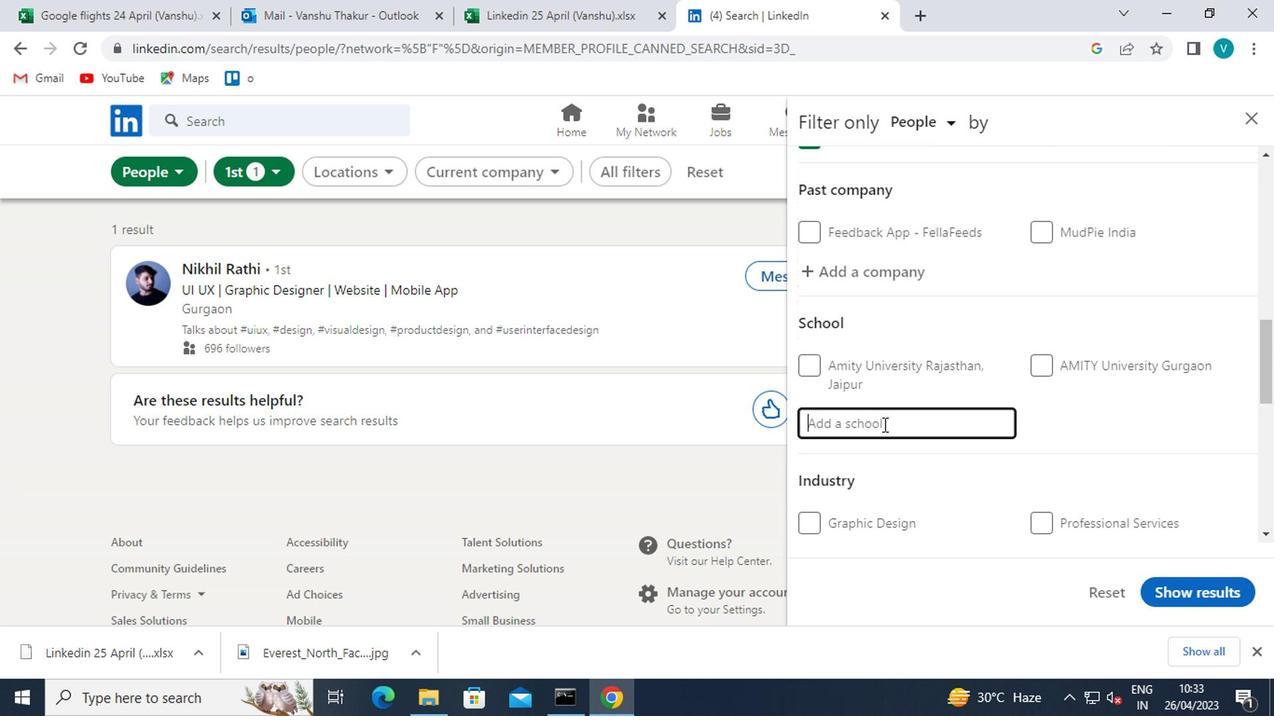 
Action: Key pressed <Key.shift>LIONS<Key.space><Key.shift>ENGLISH<Key.space>
Screenshot: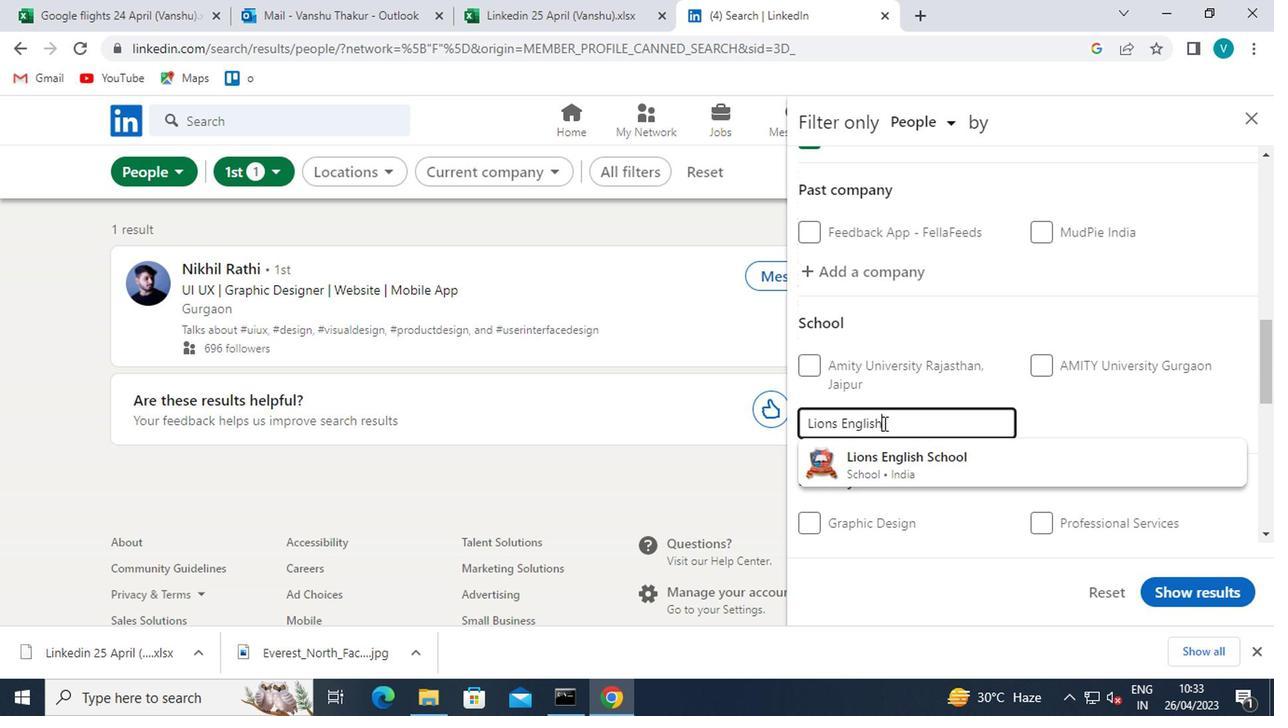 
Action: Mouse moved to (785, 462)
Screenshot: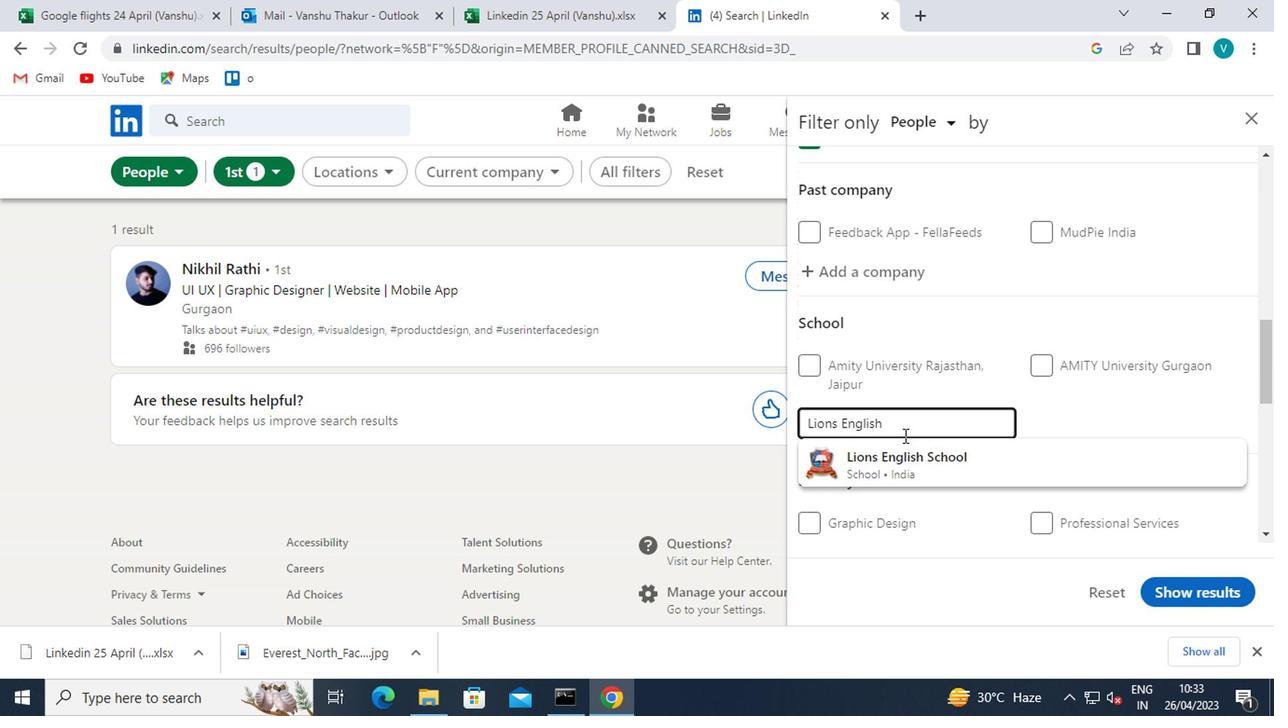 
Action: Mouse pressed left at (785, 462)
Screenshot: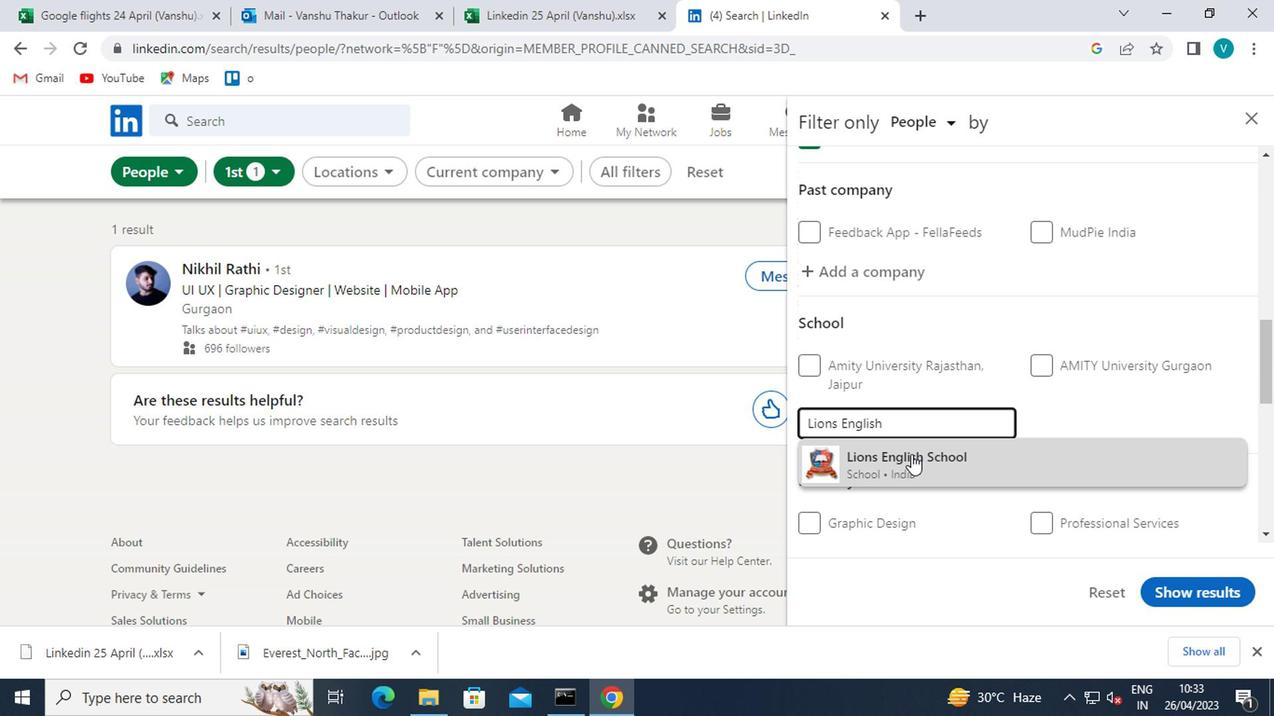 
Action: Mouse moved to (789, 462)
Screenshot: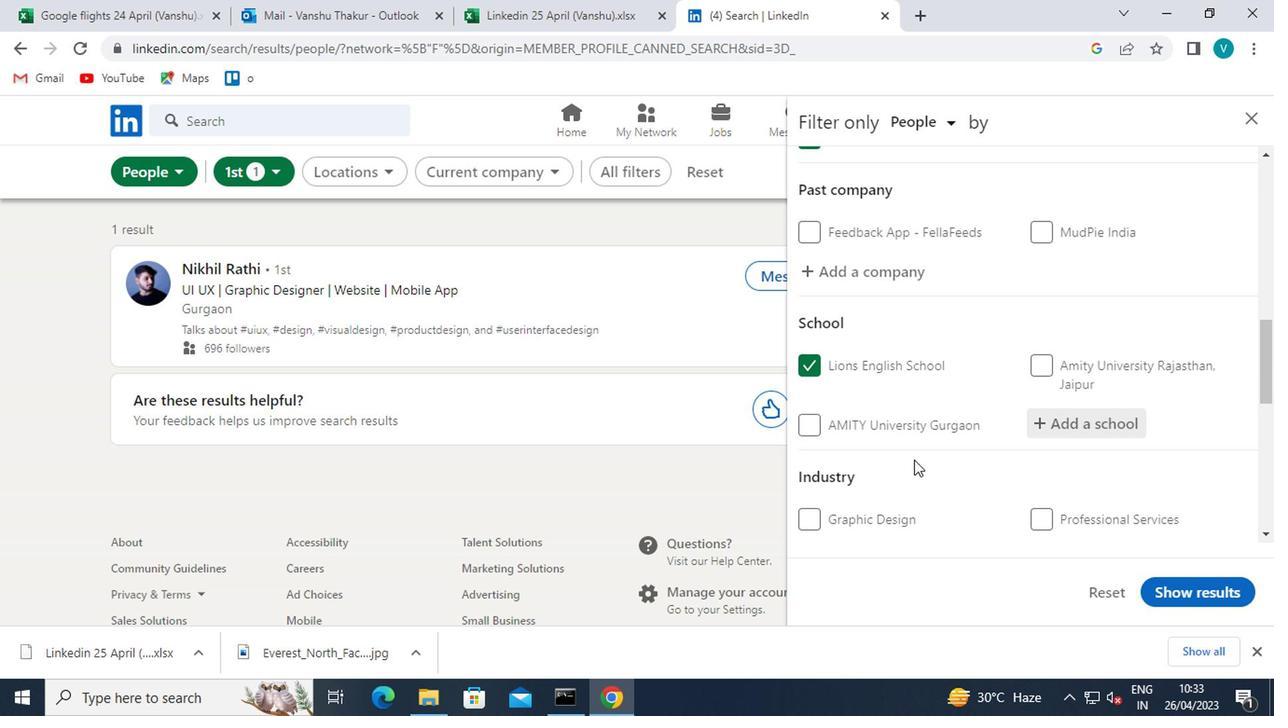
Action: Mouse scrolled (789, 461) with delta (0, 0)
Screenshot: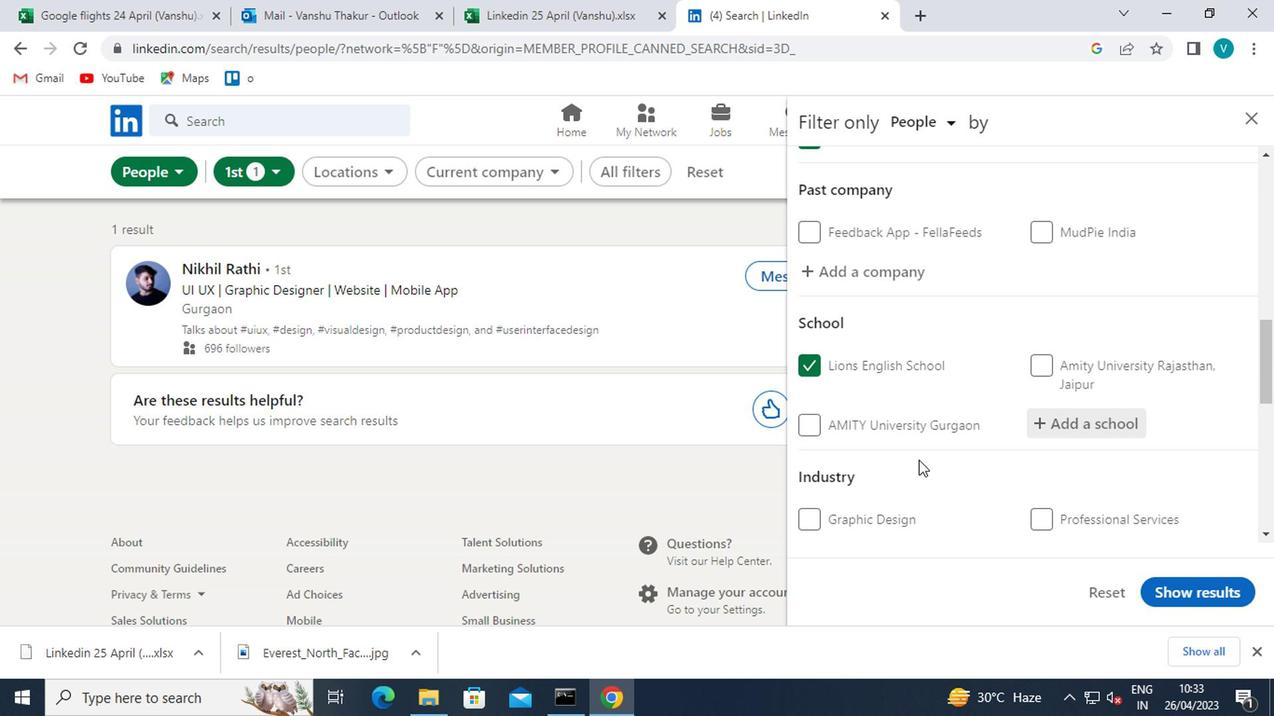 
Action: Mouse scrolled (789, 461) with delta (0, 0)
Screenshot: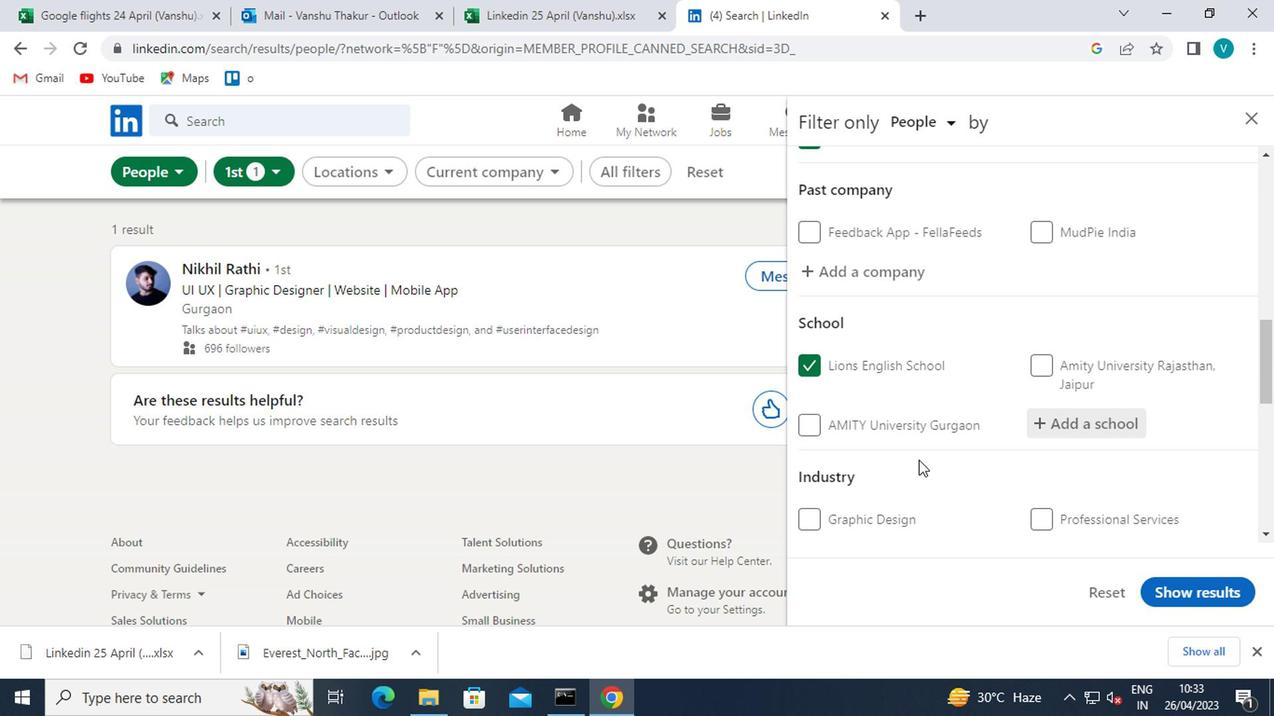 
Action: Mouse moved to (790, 462)
Screenshot: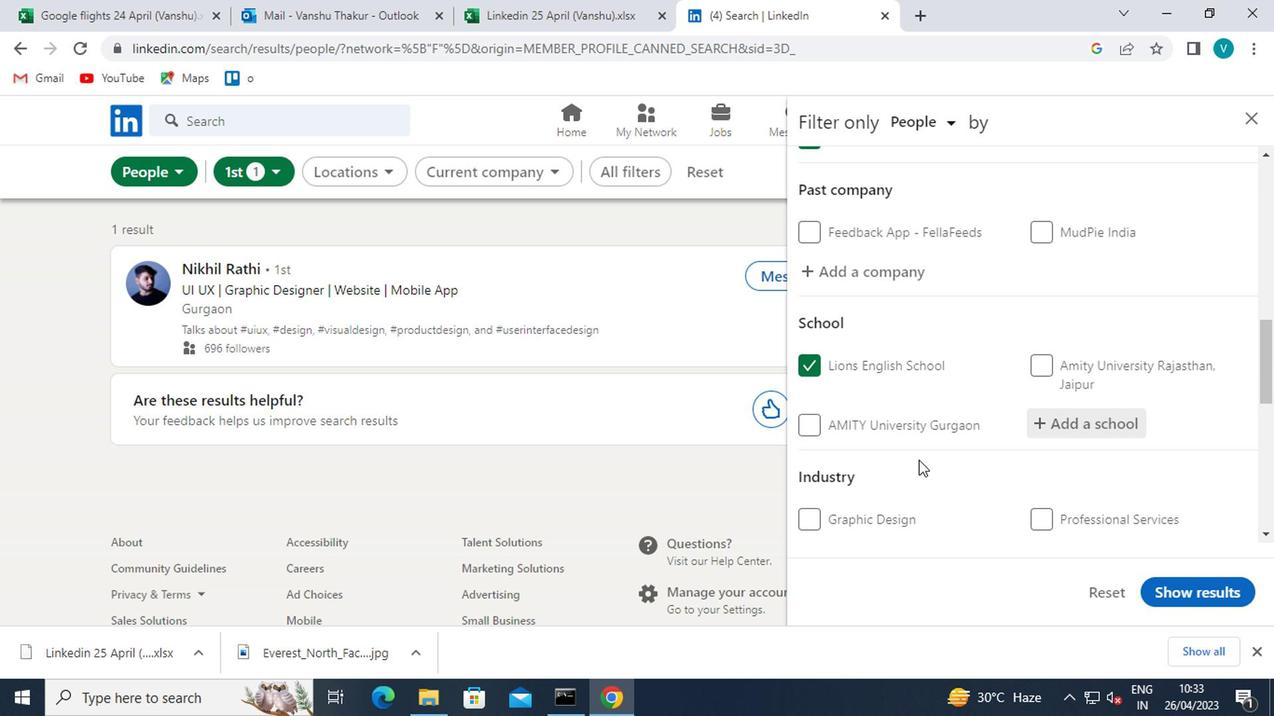 
Action: Mouse scrolled (790, 461) with delta (0, 0)
Screenshot: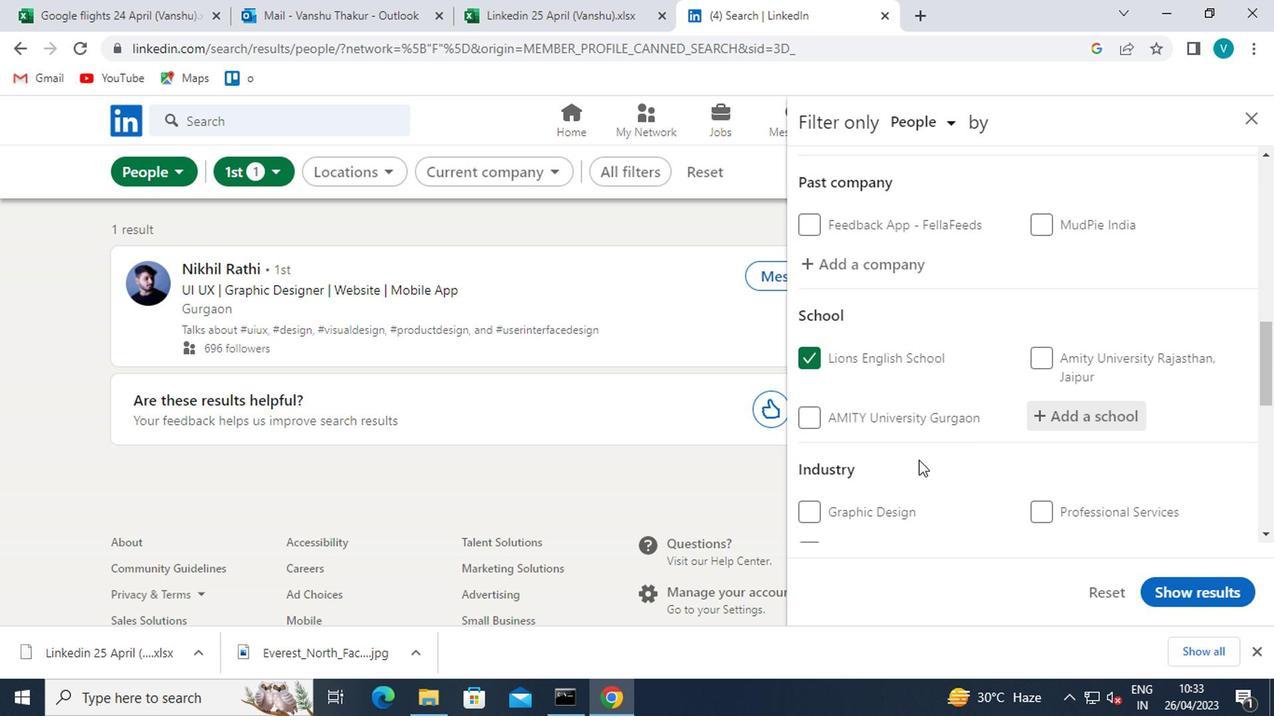 
Action: Mouse moved to (899, 339)
Screenshot: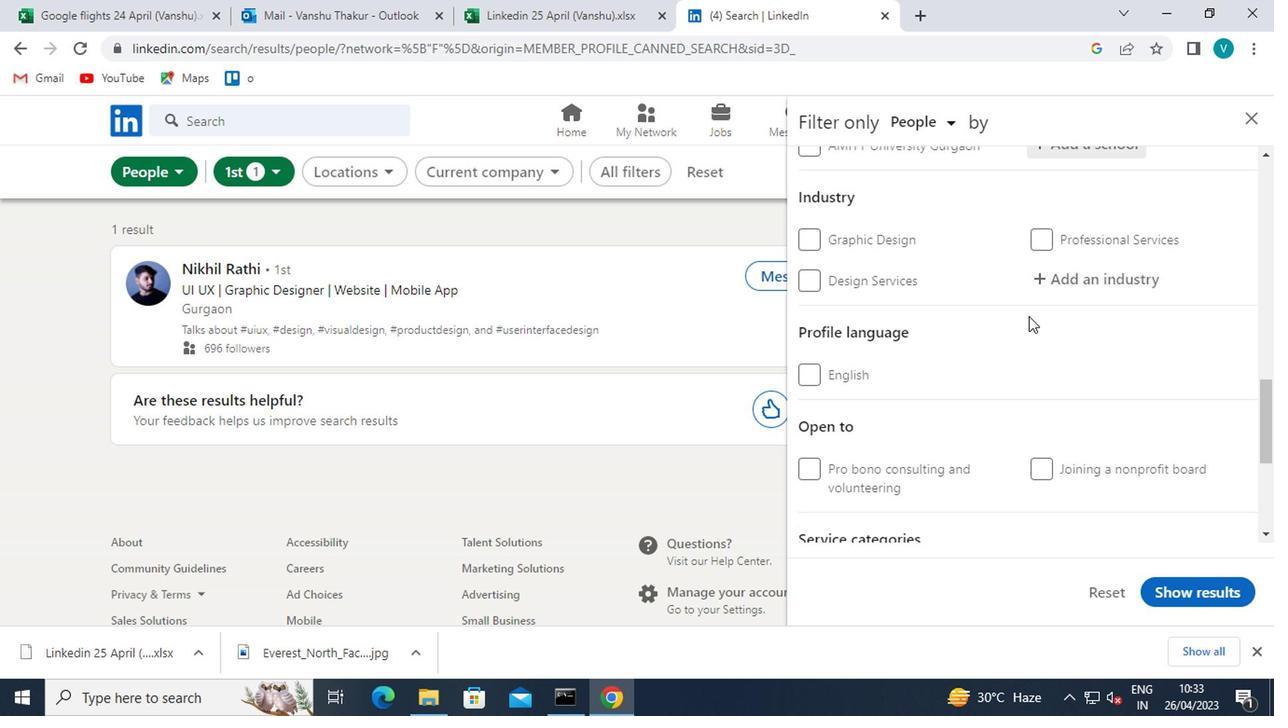 
Action: Mouse pressed left at (899, 339)
Screenshot: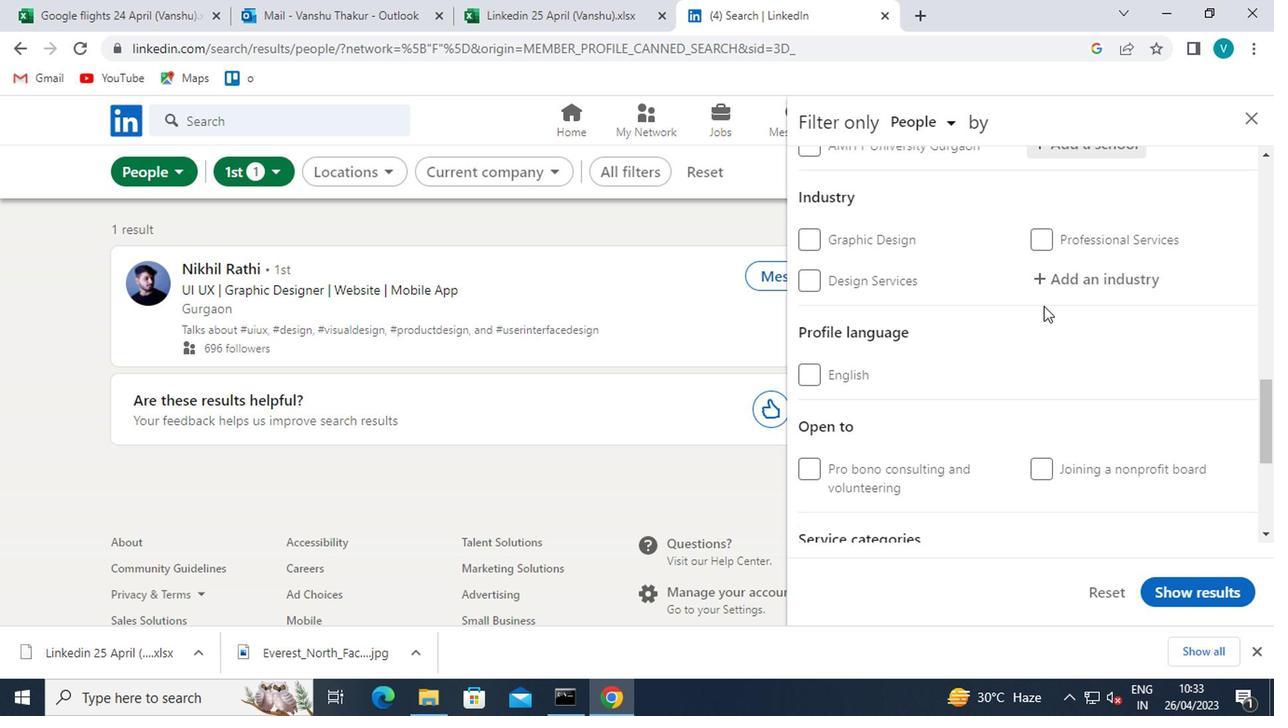 
Action: Key pressed <Key.shift>GEOTHERMAL<Key.space>
Screenshot: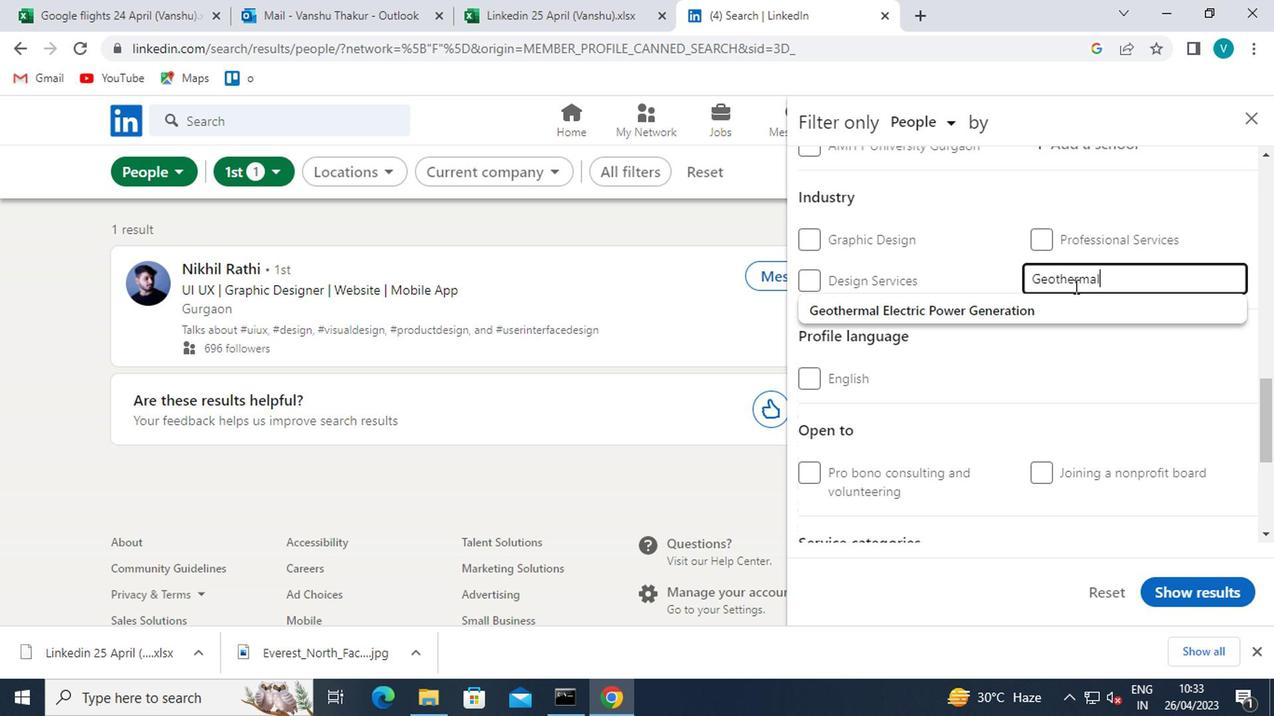 
Action: Mouse moved to (850, 349)
Screenshot: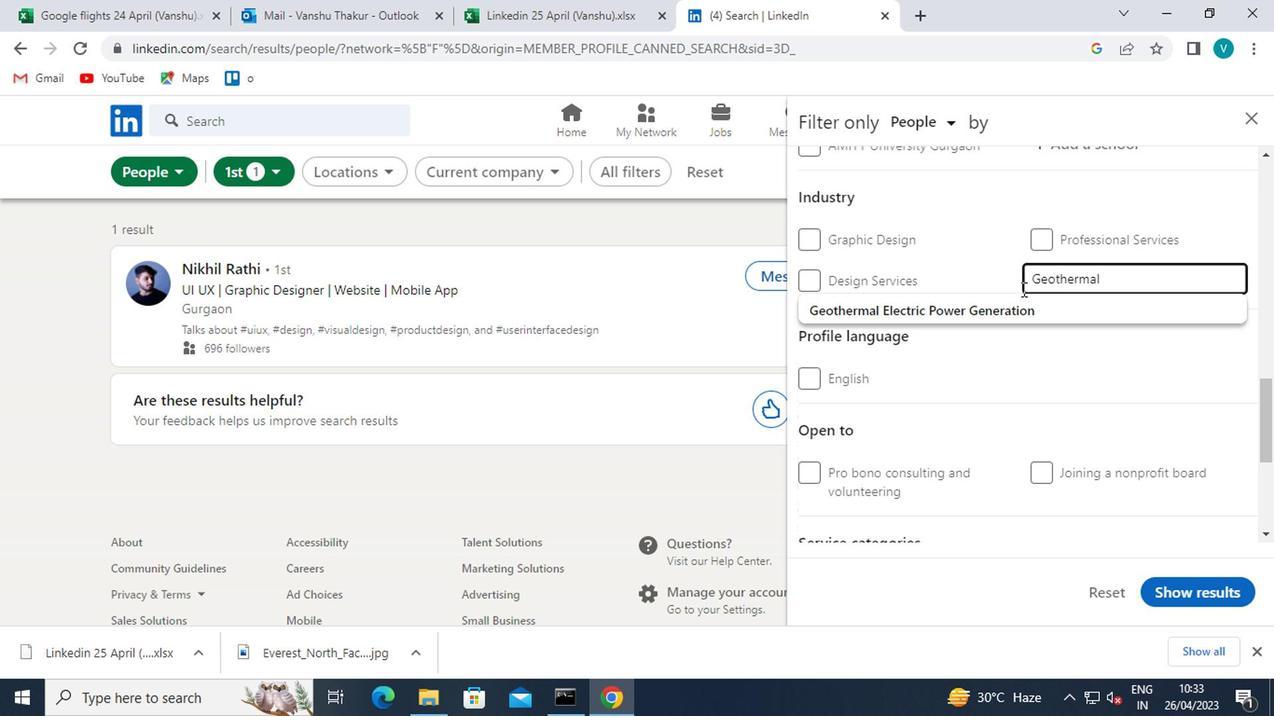 
Action: Mouse pressed left at (850, 349)
Screenshot: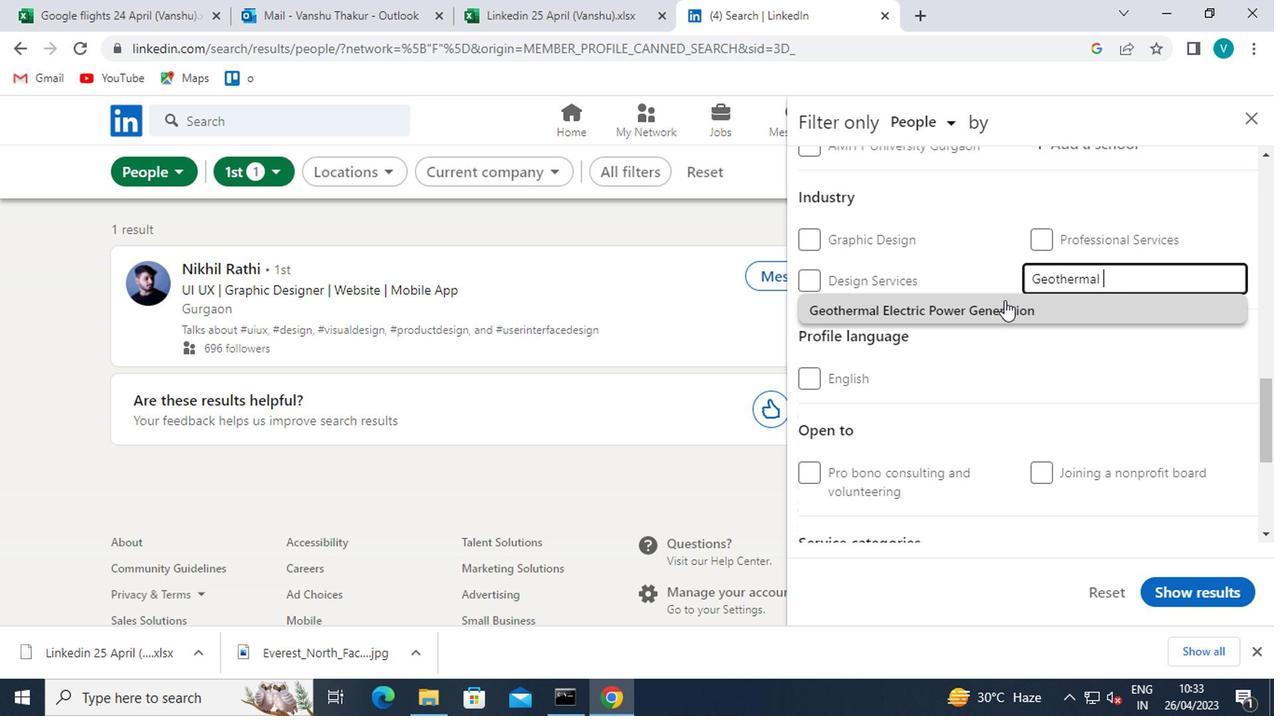 
Action: Mouse scrolled (850, 348) with delta (0, 0)
Screenshot: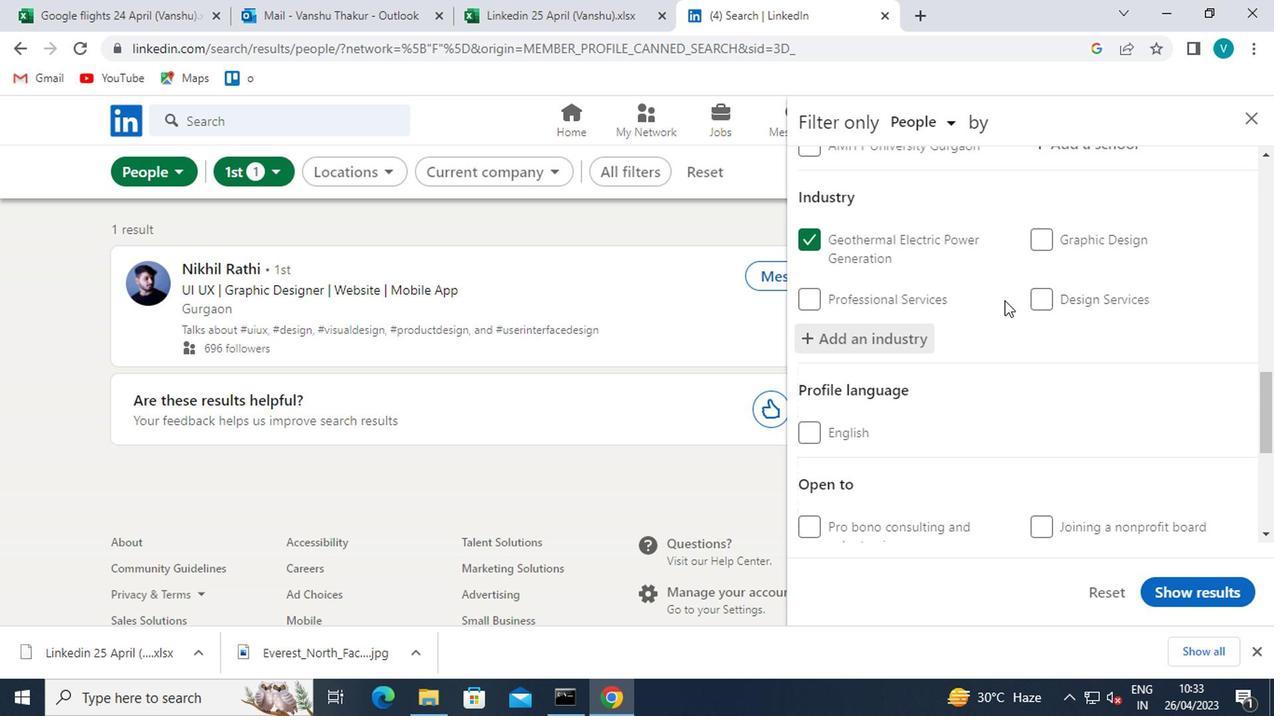 
Action: Mouse scrolled (850, 348) with delta (0, 0)
Screenshot: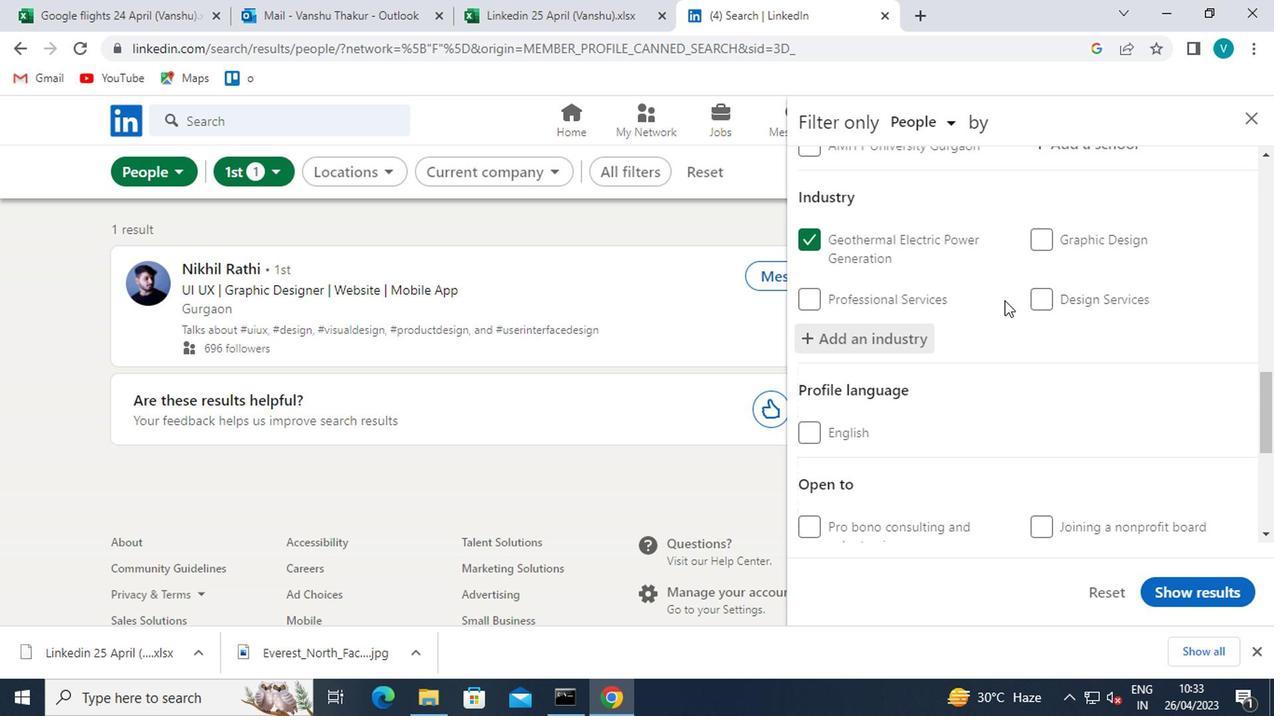 
Action: Mouse scrolled (850, 348) with delta (0, 0)
Screenshot: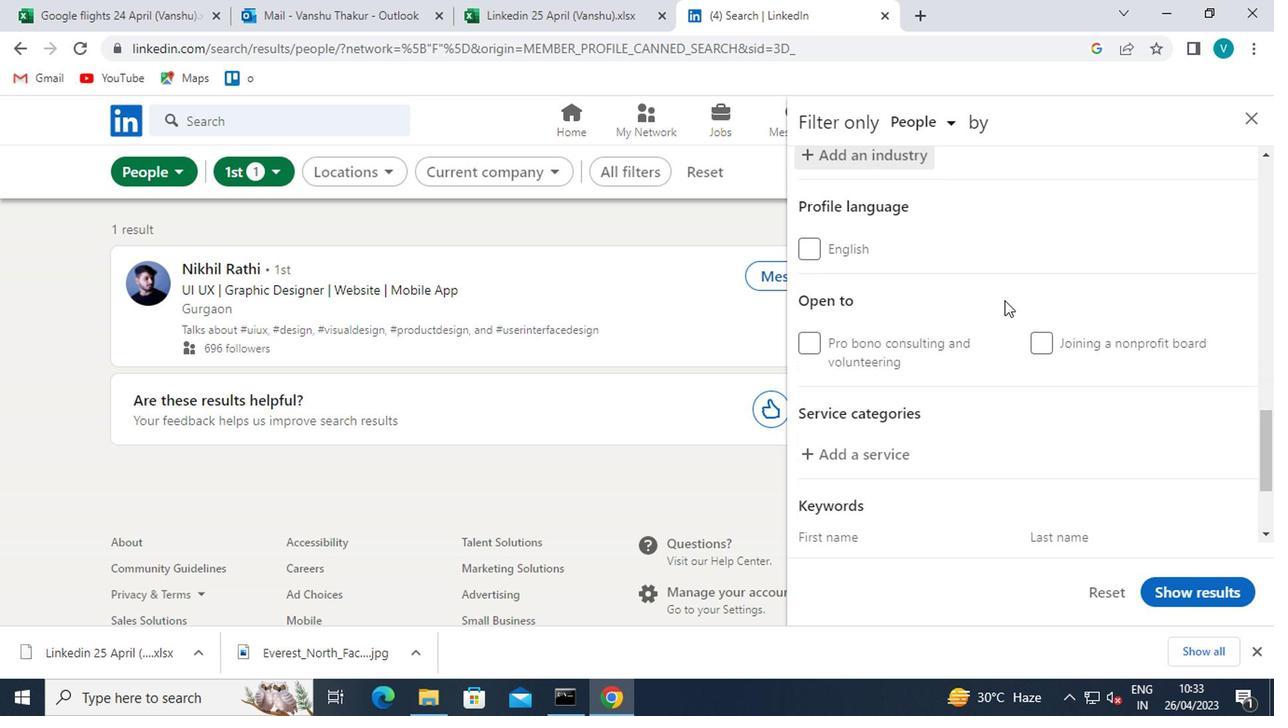 
Action: Mouse moved to (721, 392)
Screenshot: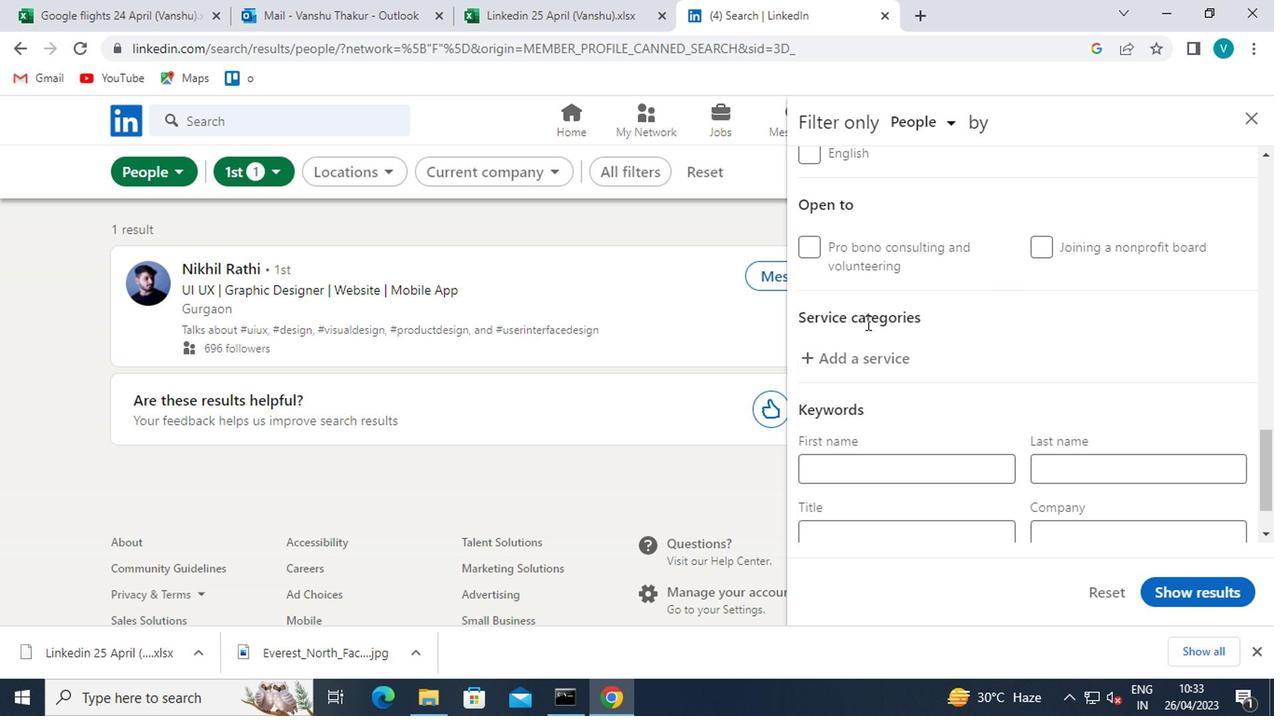
Action: Mouse pressed left at (721, 392)
Screenshot: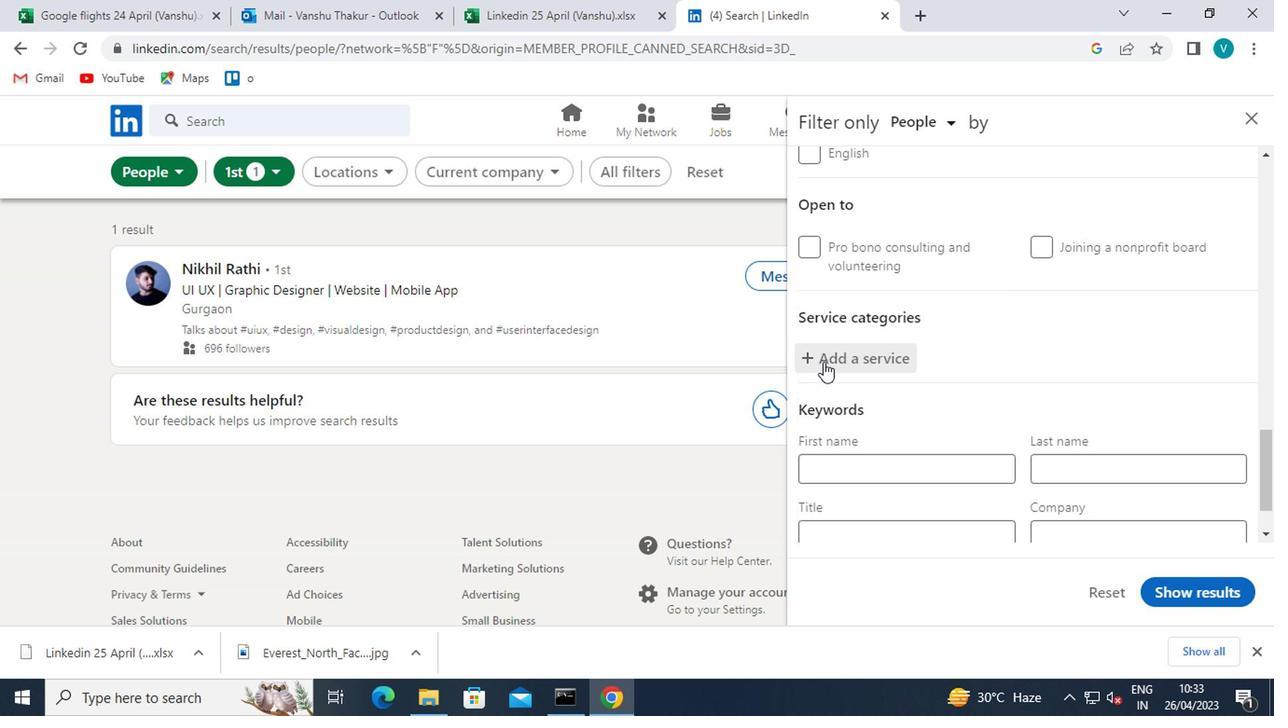 
Action: Key pressed <Key.shift>DATA<Key.space><Key.shift>ENTRY
Screenshot: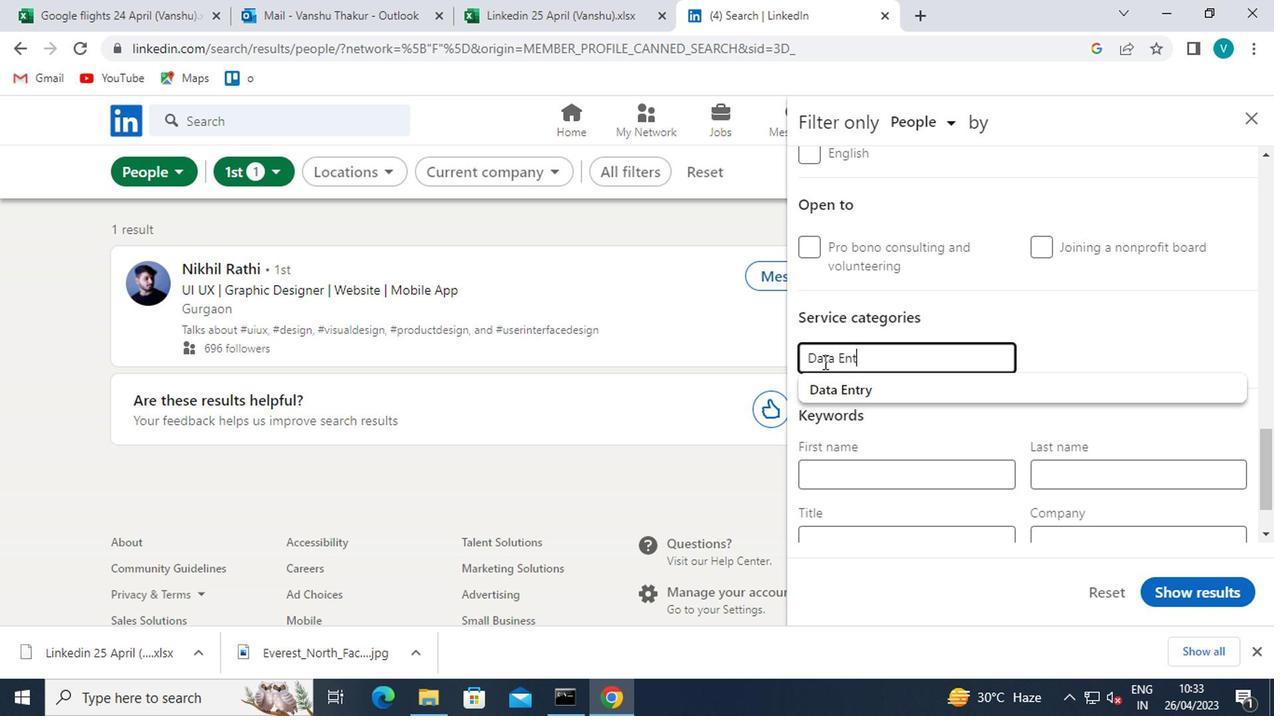 
Action: Mouse moved to (741, 407)
Screenshot: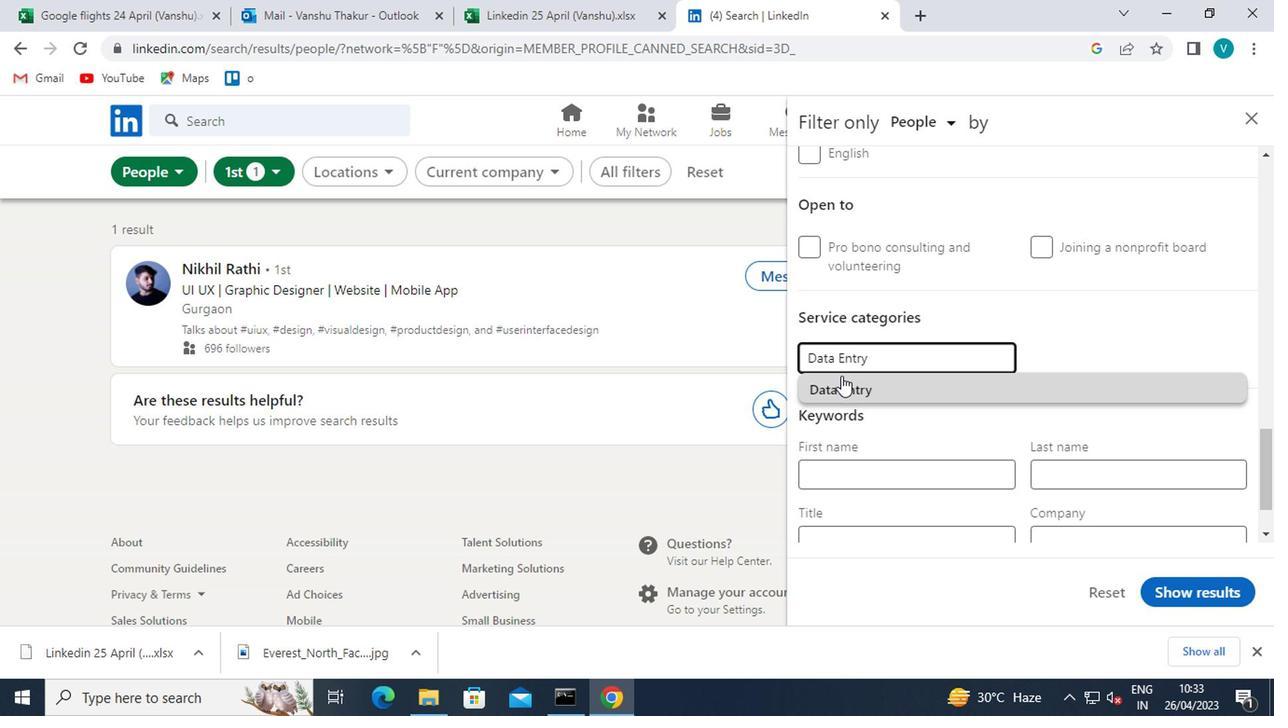 
Action: Mouse pressed left at (741, 407)
Screenshot: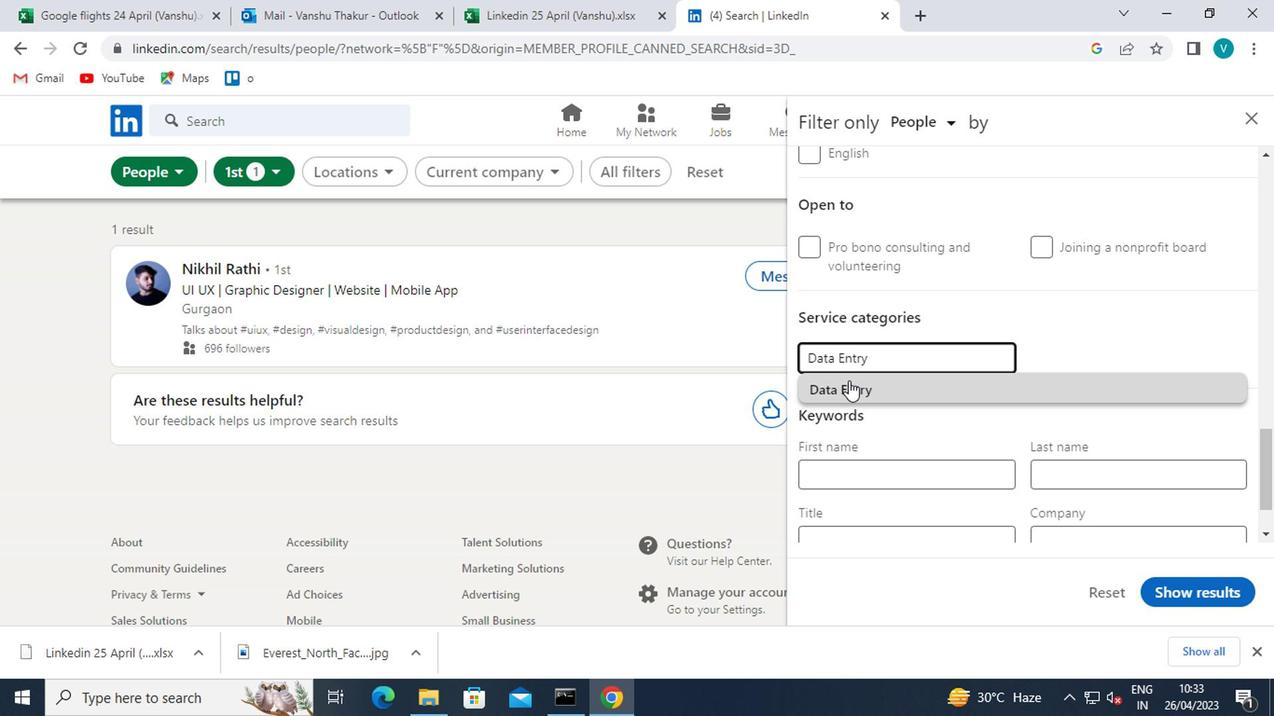 
Action: Mouse scrolled (741, 406) with delta (0, 0)
Screenshot: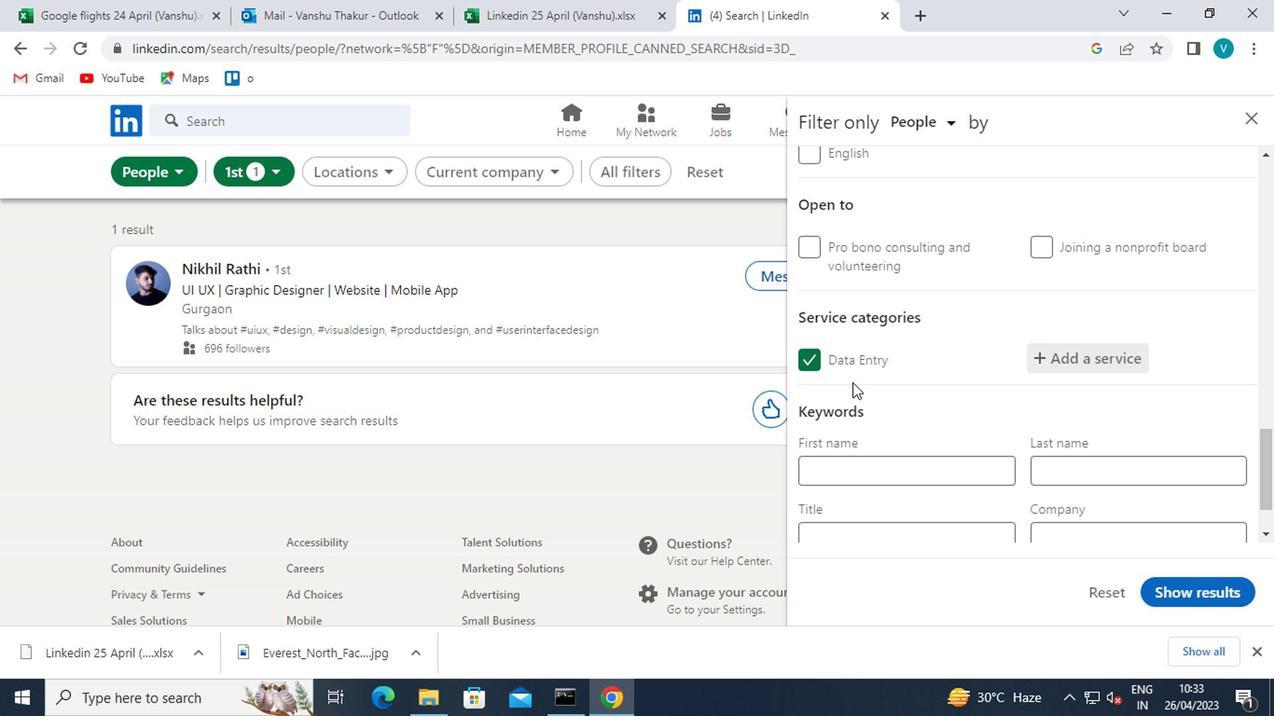
Action: Mouse scrolled (741, 406) with delta (0, 0)
Screenshot: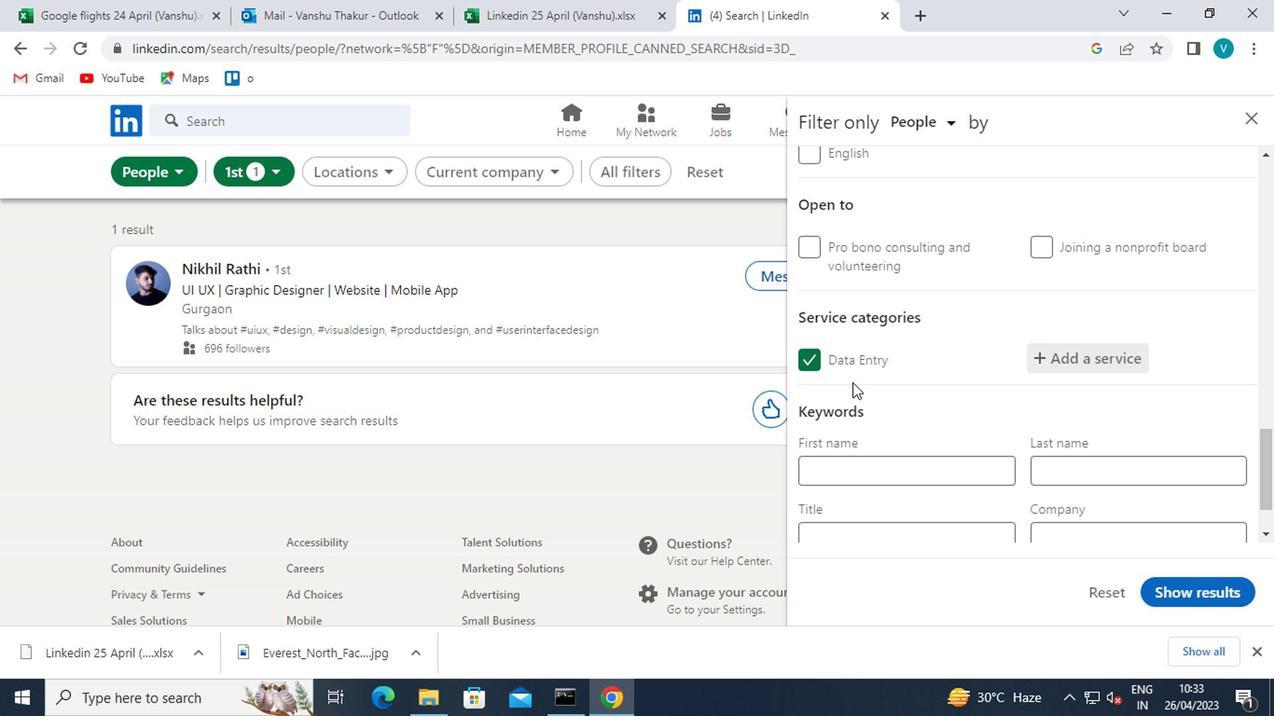 
Action: Mouse scrolled (741, 406) with delta (0, 0)
Screenshot: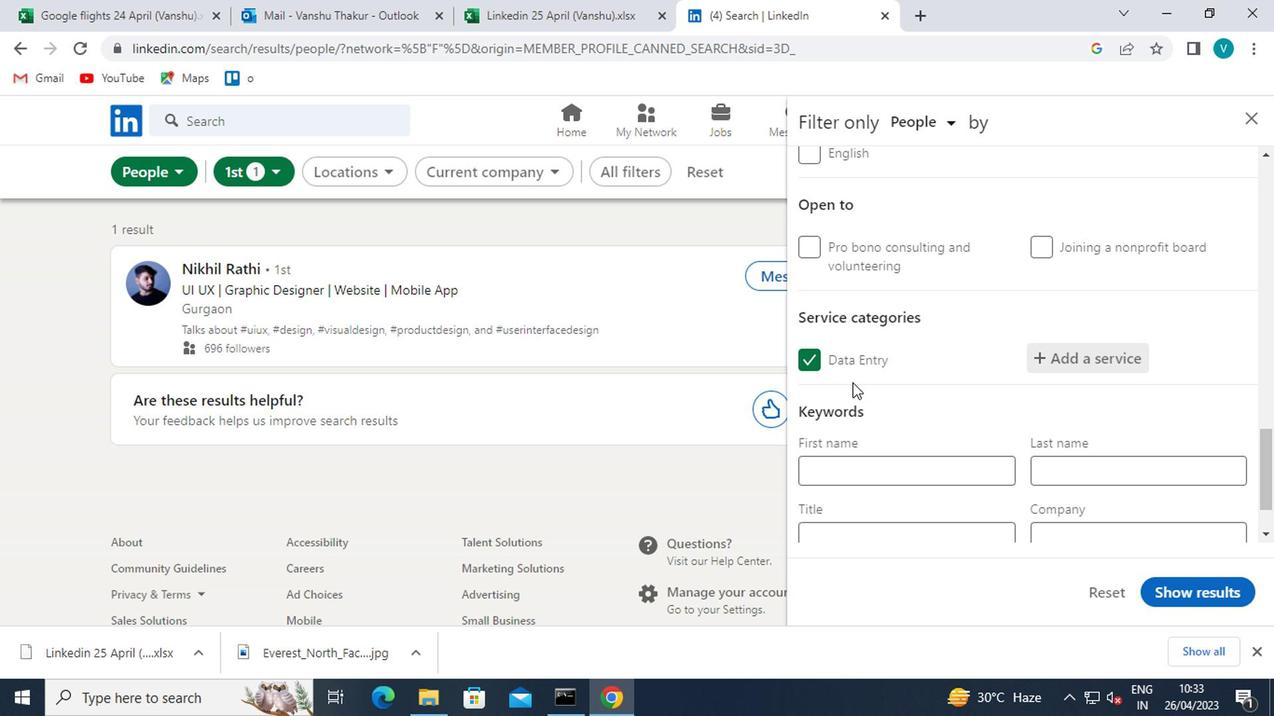 
Action: Mouse moved to (752, 465)
Screenshot: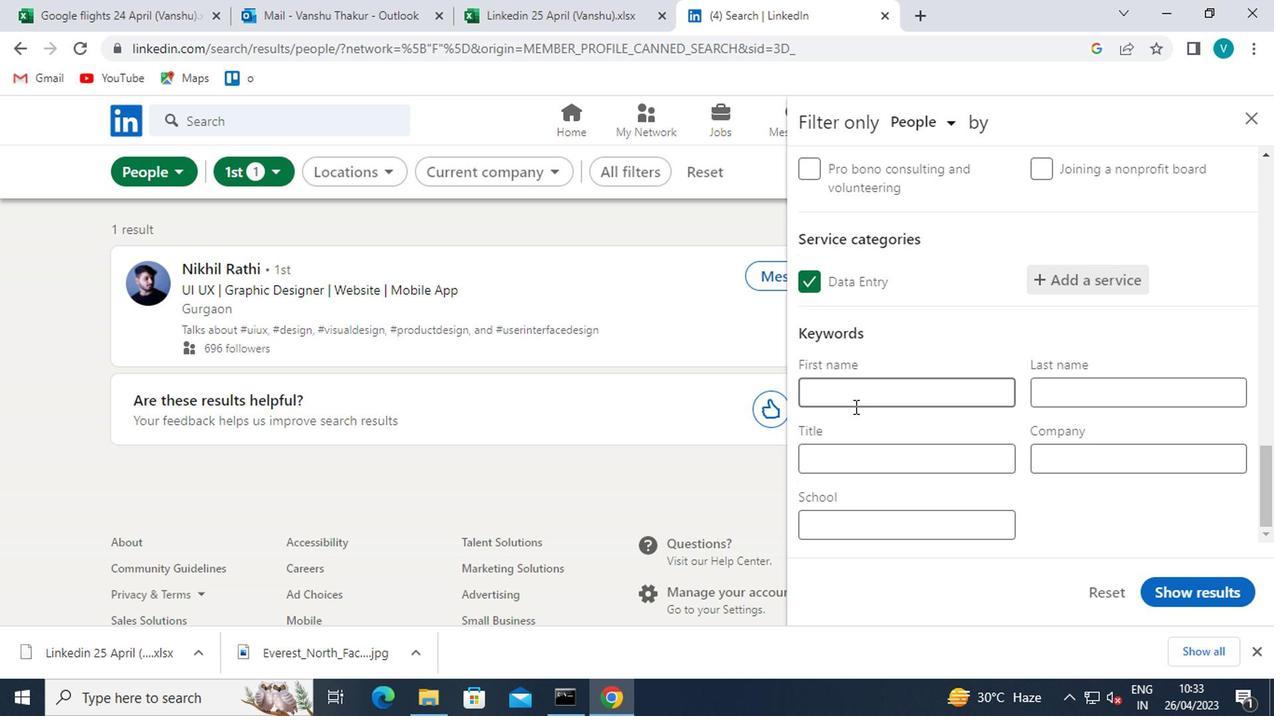 
Action: Mouse pressed left at (752, 465)
Screenshot: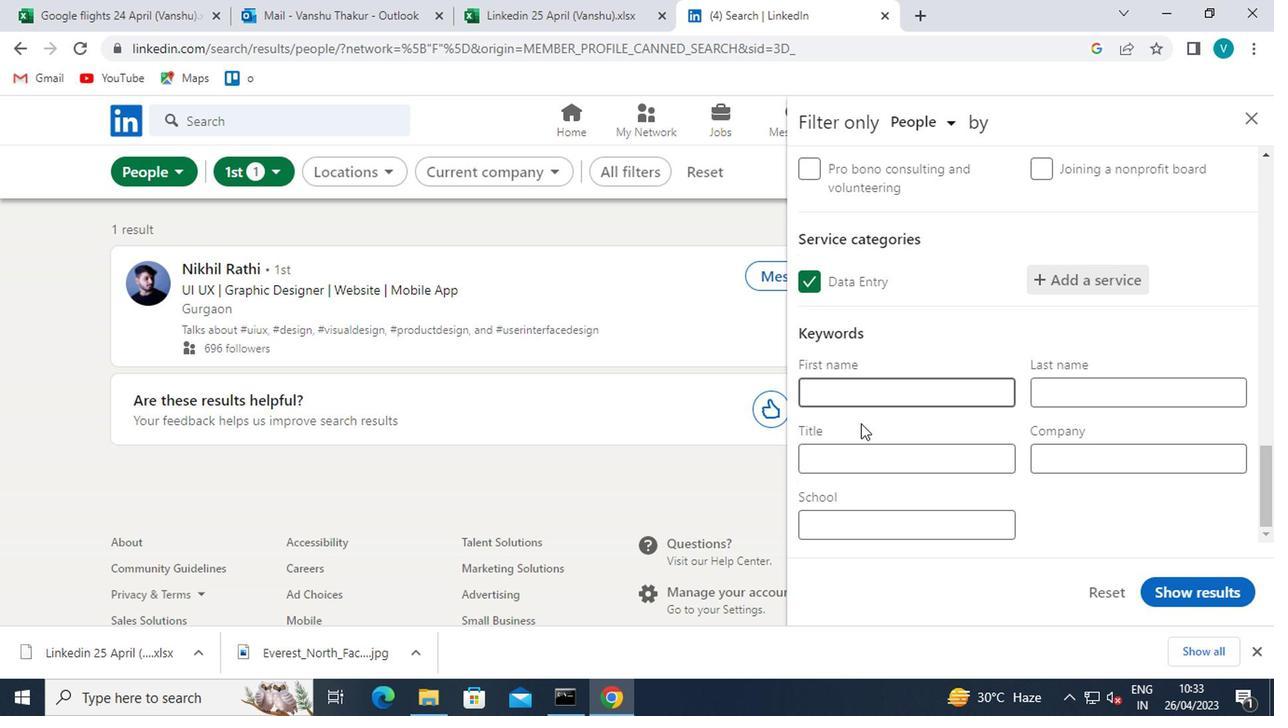
Action: Mouse moved to (753, 465)
Screenshot: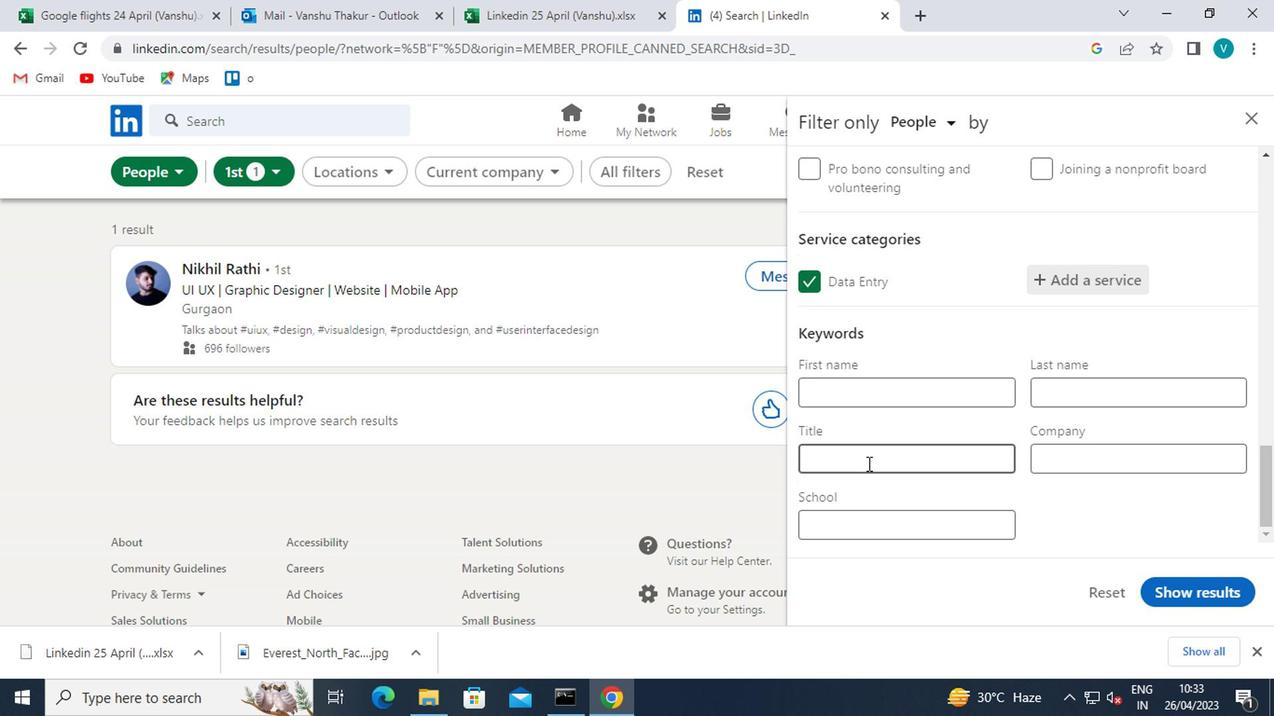 
Action: Key pressed <Key.shift>PAINTER
Screenshot: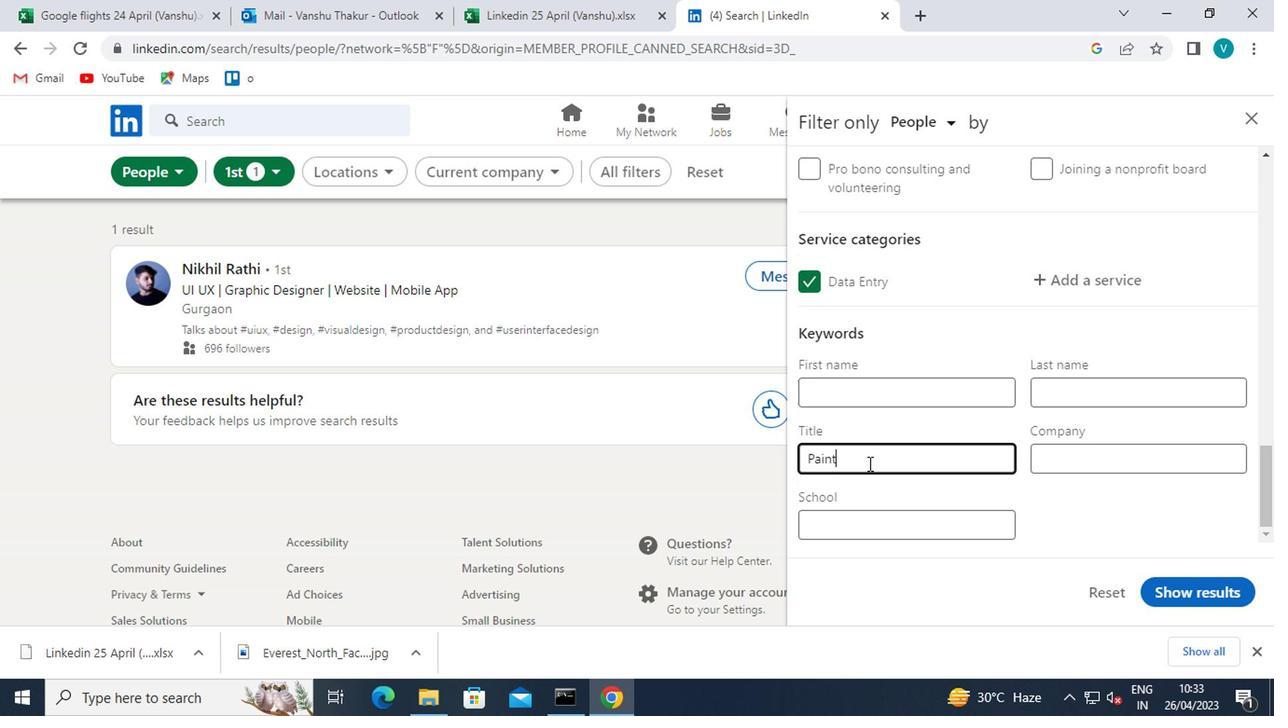 
Action: Mouse moved to (988, 558)
Screenshot: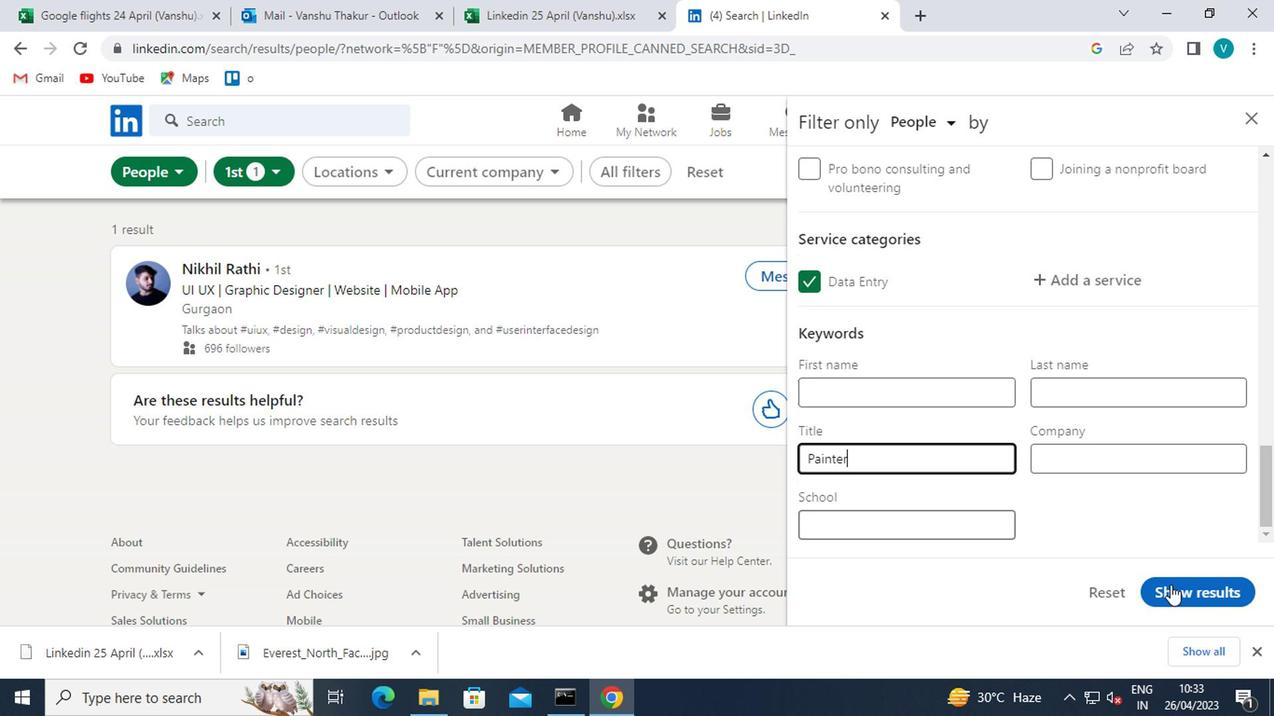 
Action: Mouse pressed left at (988, 558)
Screenshot: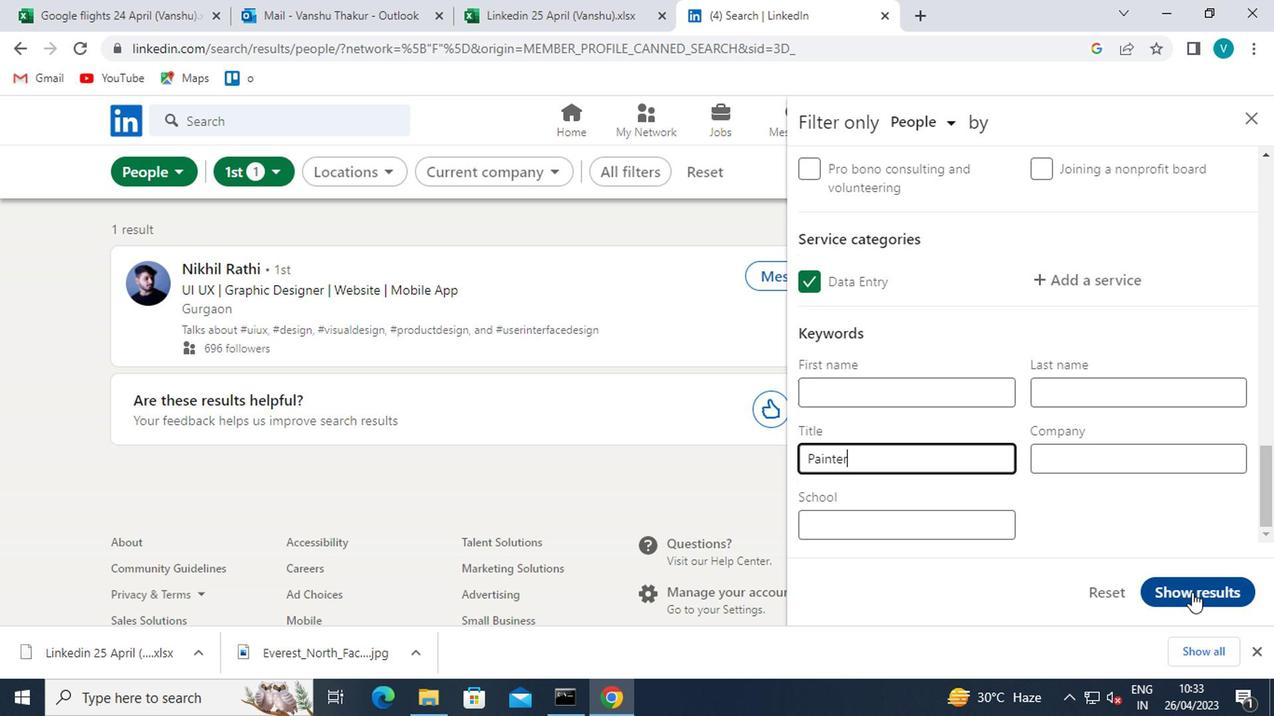 
